 Task: open an excel sheet and write heading  Budget MasterAdd Categories in a column and its values below  'Housing, Transportation, Groceries, Utilities, Entertainment, Dining Out, Health, Miscellaneous, Savings & Total. 'Add Budgeted amountin next column and its values below  $1,500, $300, $400, $150, $200, $250, $100, $150, $500 & $3,550. Add Actual amount in next column and its values below  $1,400, $280, $420, $160, $180, $270, $90, $140, $550 & $3,550. Add Difference in next column and its values below  -$100, -$20, +$20, +$10, -$20, +$20, -$10, -$10, +$50 & $0. J6Save page Drive Sales review 
Action: Mouse moved to (131, 120)
Screenshot: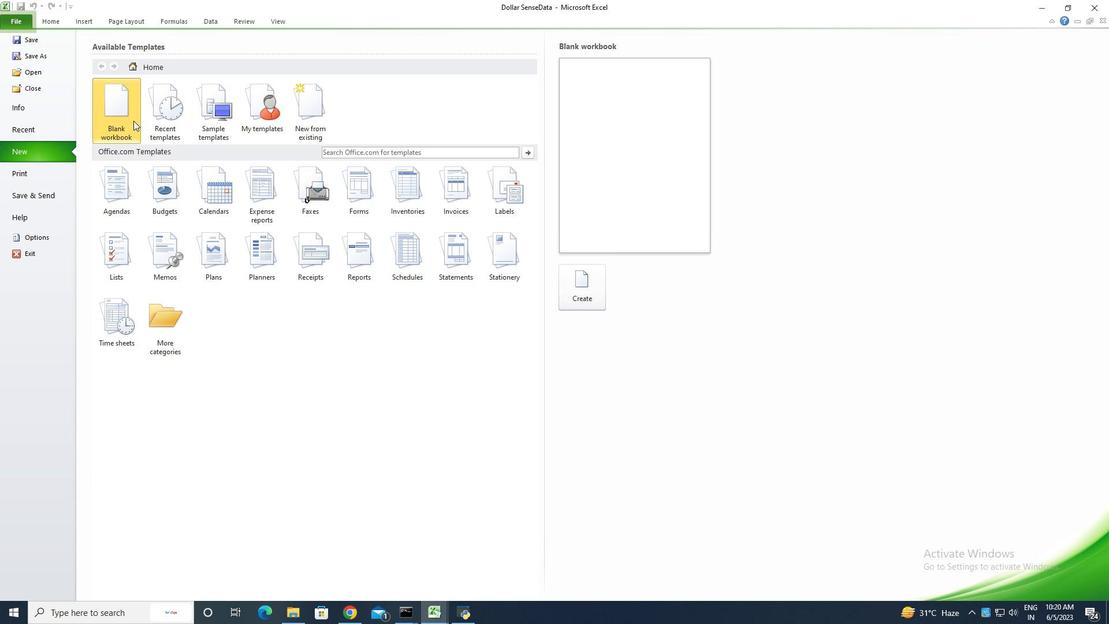 
Action: Mouse pressed left at (131, 120)
Screenshot: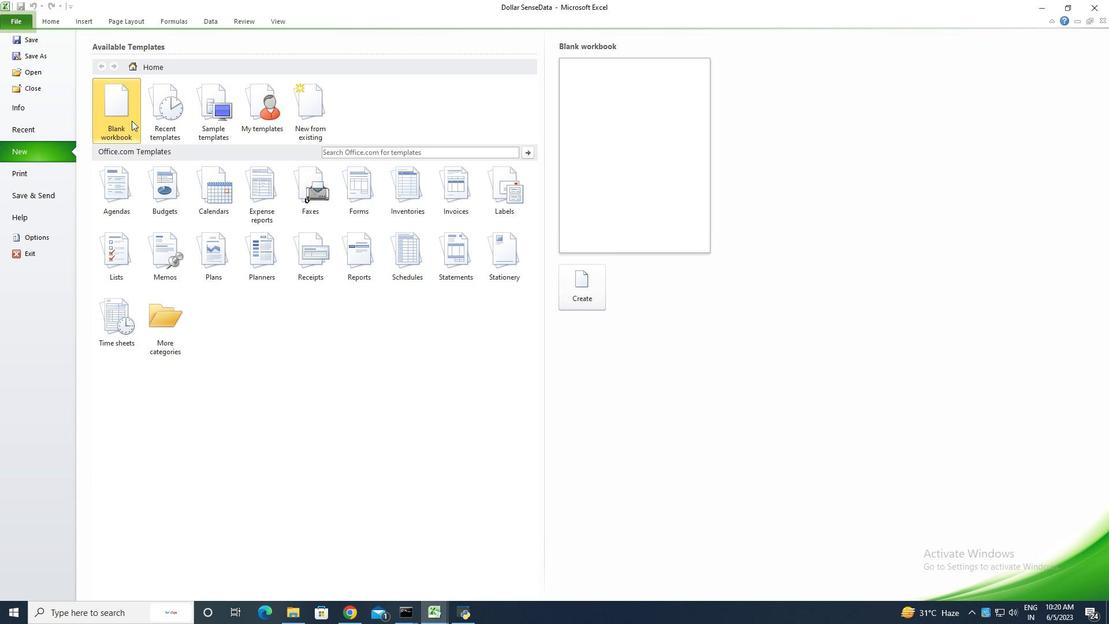 
Action: Mouse moved to (594, 299)
Screenshot: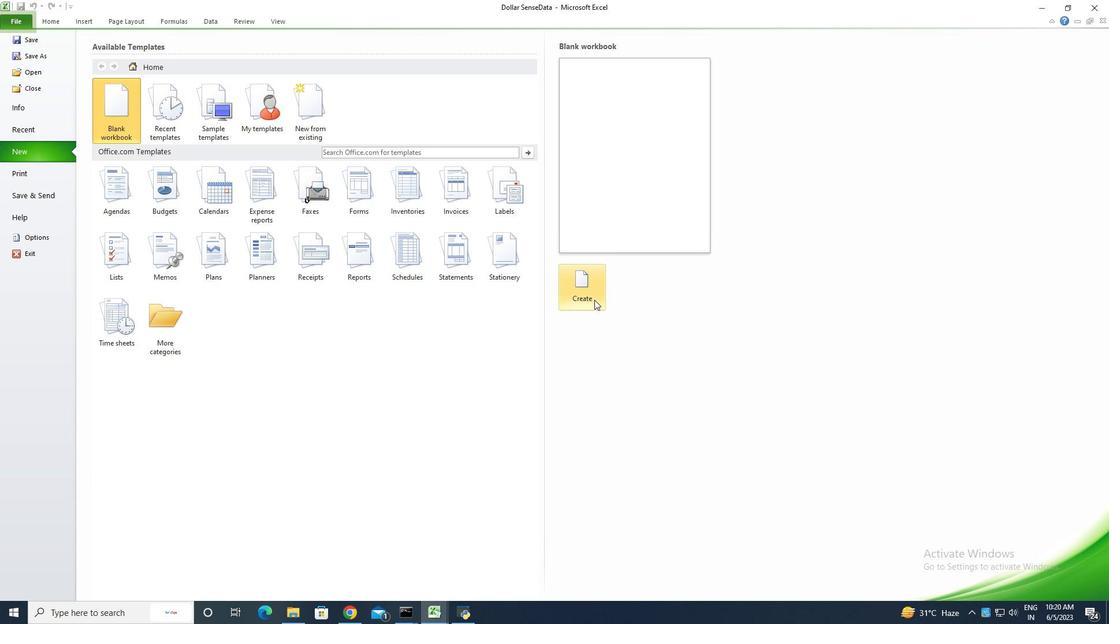 
Action: Mouse pressed left at (594, 299)
Screenshot: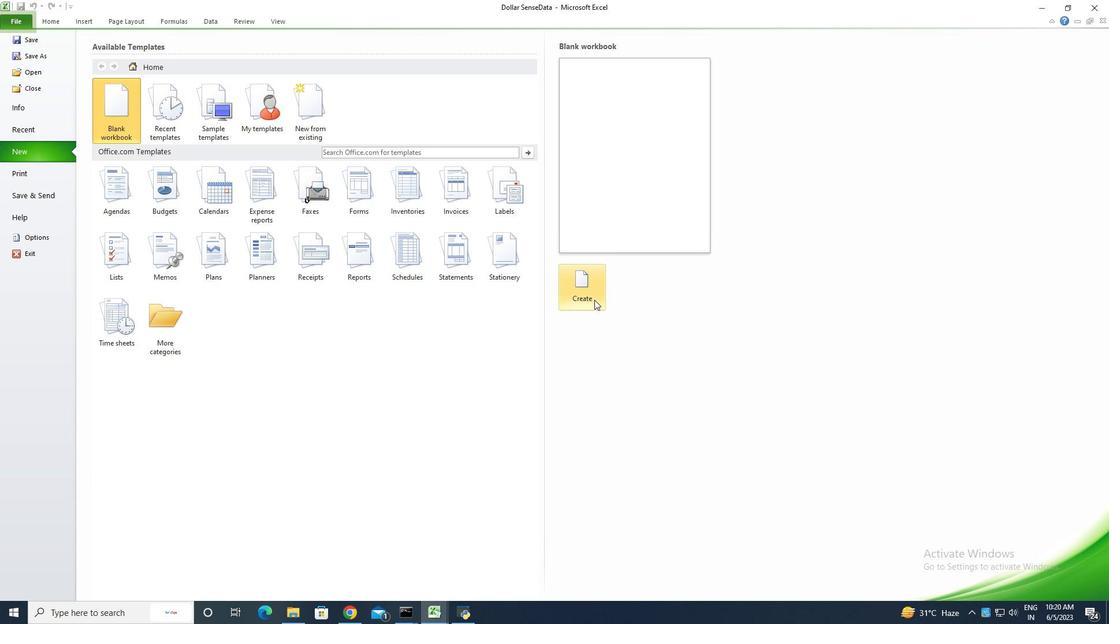 
Action: Key pressed <Key.shift>BU<Key.backspace><Key.shift>udget<Key.space><Key.shift><Key.shift><Key.shift><Key.shift><Key.shift><Key.shift><Key.shift><Key.shift><Key.shift><Key.shift><Key.shift>Master<Key.enter><Key.shift>Catergories<Key.enter><Key.shift><Key.shift><Key.shift><Key.shift><Key.shift><Key.shift><Key.shift><Key.shift><Key.shift><Key.shift><Key.shift><Key.shift><Key.shift>Housing<Key.enter><Key.shift><Key.shift><Key.shift><Key.shift>Transpot<Key.backspace>rtation<Key.enter><Key.shift>Groceries<Key.enter><Key.shift><Key.shift><Key.shift><Key.shift><Key.shift><Key.shift><Key.shift><Key.shift><Key.shift><Key.shift><Key.shift>Utilities<Key.enter><Key.shift>Entertainmwen<Key.backspace><Key.backspace><Key.backspace>ent<Key.enter><Key.shift>Dining<Key.space><Key.shift>Out<Key.enter><Key.shift>Health<Key.enter><Key.shift><Key.shift><Key.shift><Key.shift>Misce<Key.enter><Key.up><Key.backspace><Key.shift>Miscellaneous<Key.enter><Key.shift>Savings<Key.enter><Key.shift><Key.shift><Key.shift><Key.shift><Key.shift><Key.shift><Key.shift>Total
Screenshot: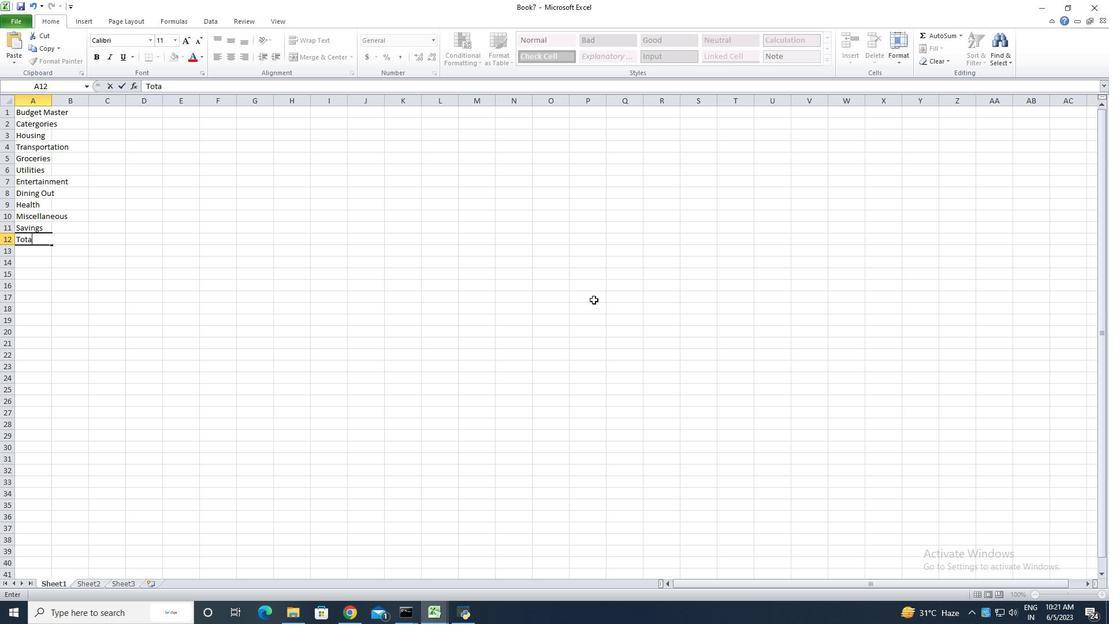 
Action: Mouse moved to (52, 106)
Screenshot: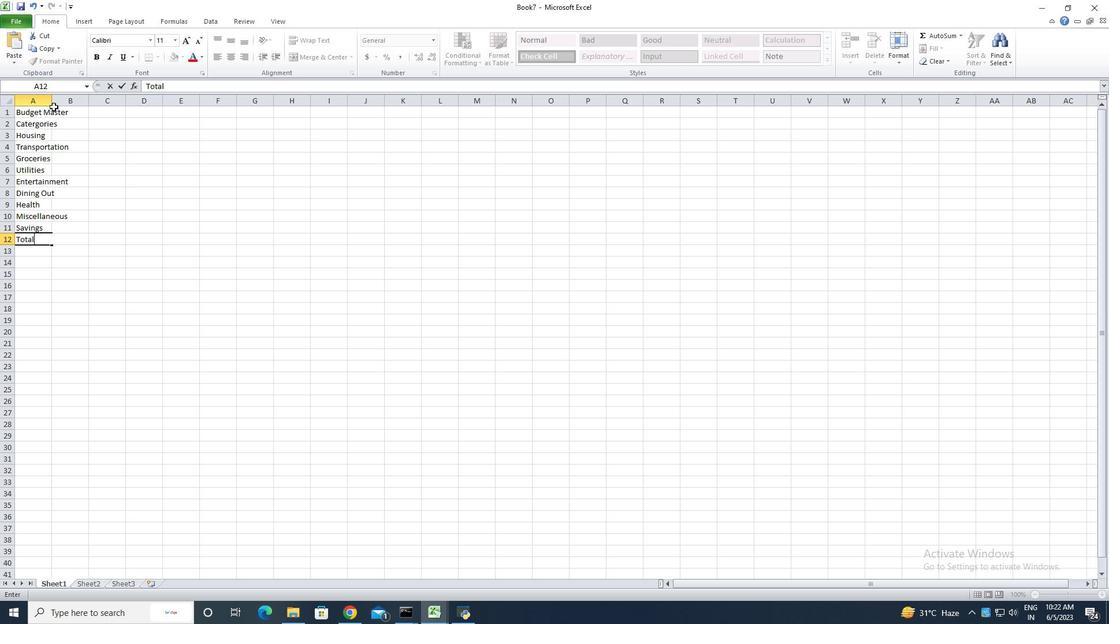 
Action: Key pressed <Key.enter>
Screenshot: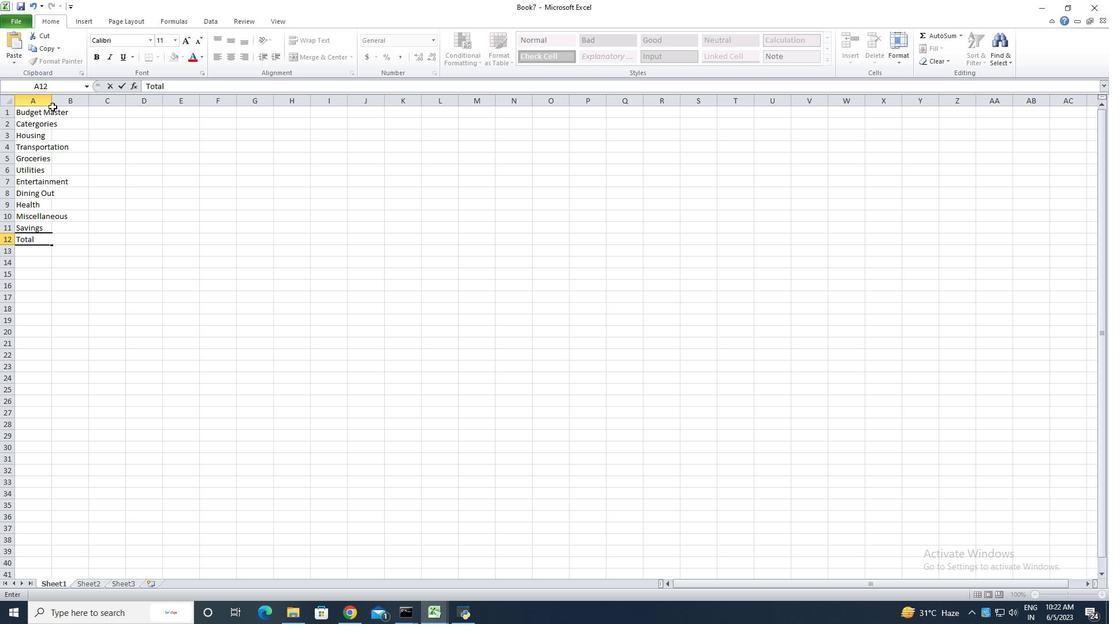 
Action: Mouse moved to (52, 101)
Screenshot: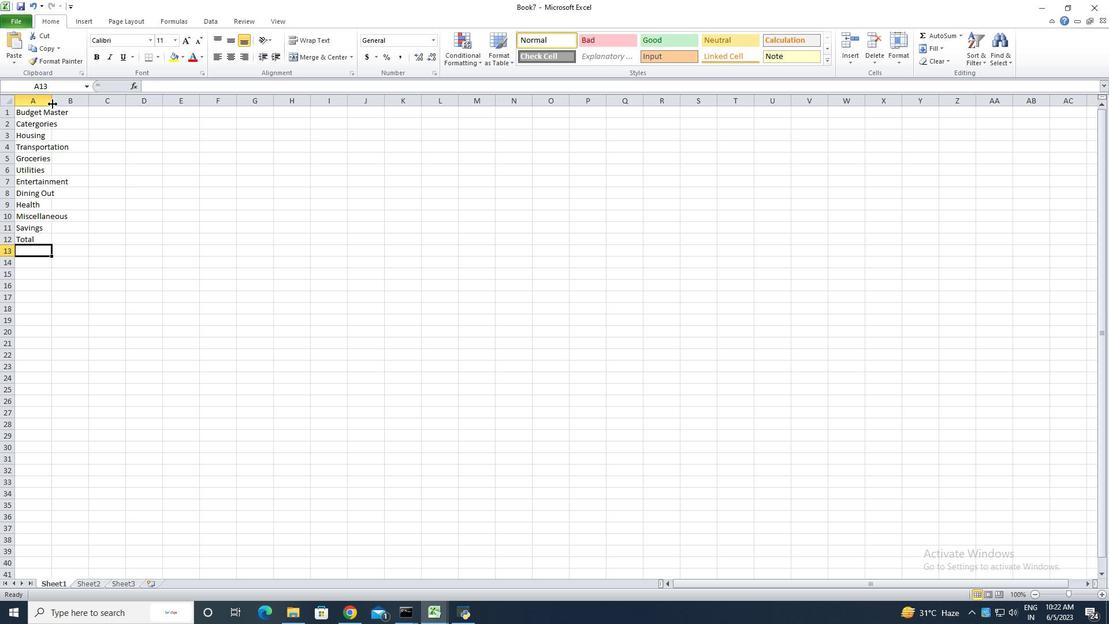 
Action: Mouse pressed left at (52, 101)
Screenshot: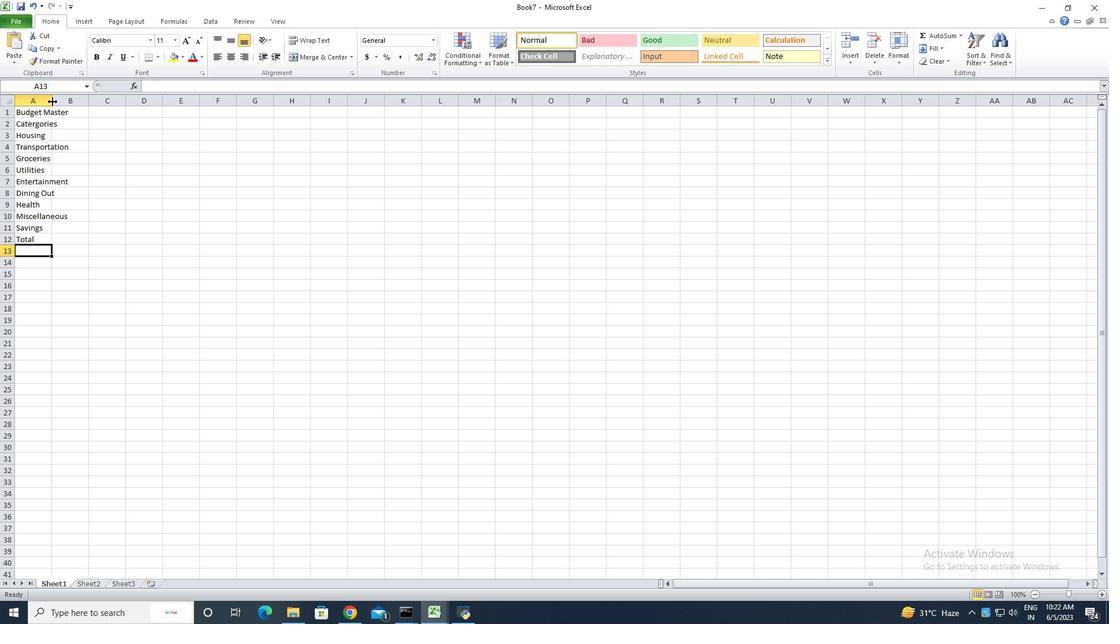 
Action: Mouse pressed left at (52, 101)
Screenshot: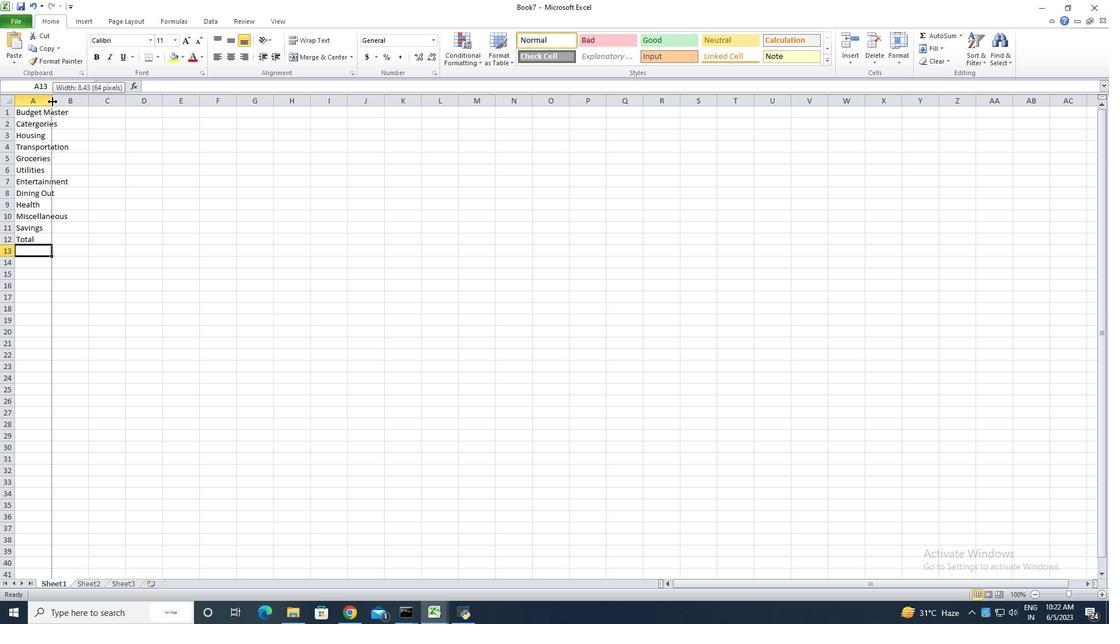 
Action: Mouse moved to (84, 125)
Screenshot: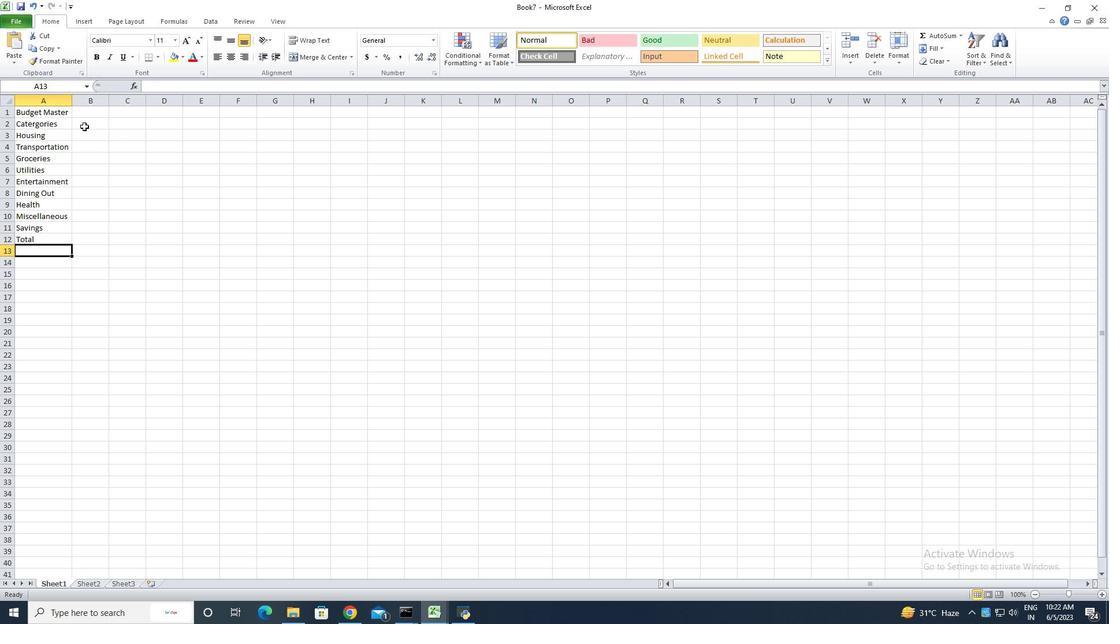 
Action: Mouse pressed left at (84, 125)
Screenshot: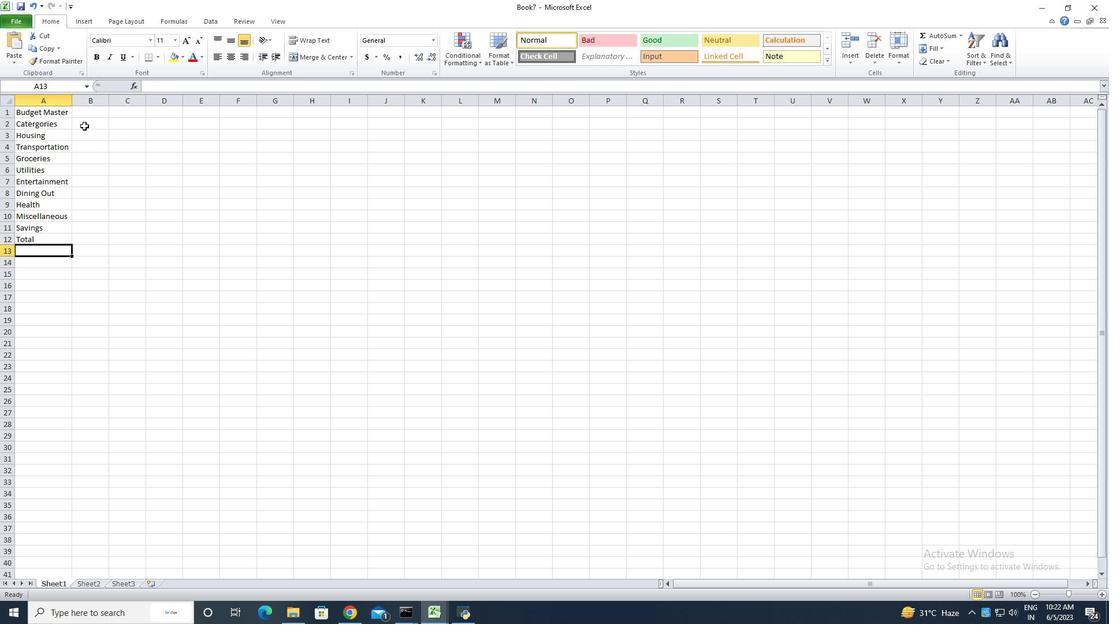 
Action: Key pressed <Key.shift><Key.shift><Key.shift>Budgeted<Key.space><Key.shift>Amount<Key.enter>1500<Key.enter>300<Key.enter>400<Key.enter>150<Key.enter>200<Key.enter>250<Key.enter>100<Key.enter>150<Key.enter>500<Key.enter>3550<Key.enter>
Screenshot: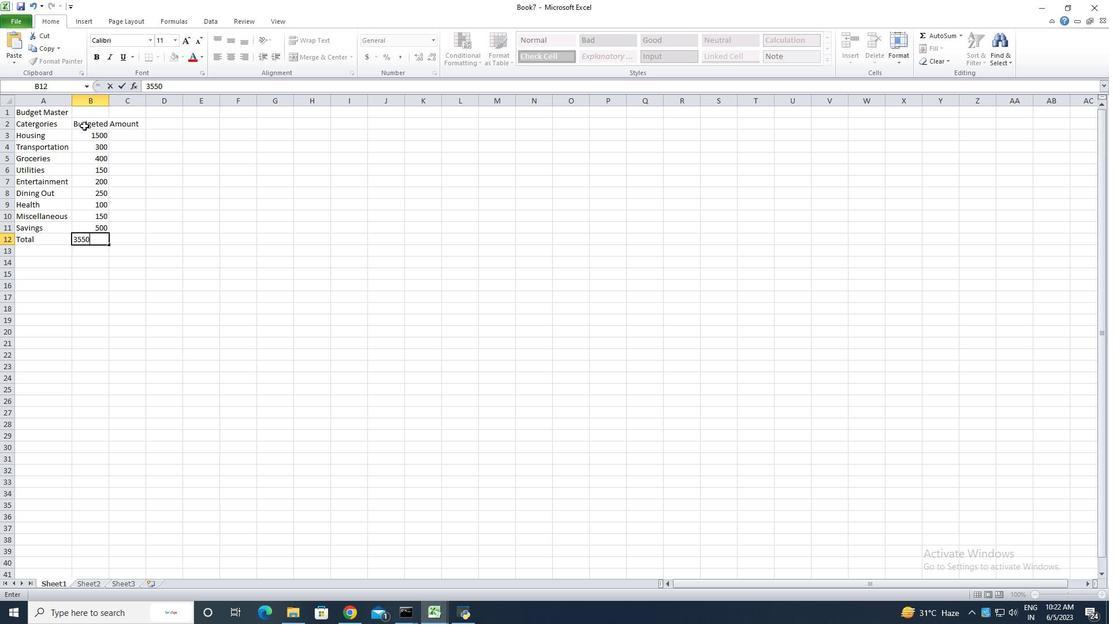 
Action: Mouse moved to (109, 100)
Screenshot: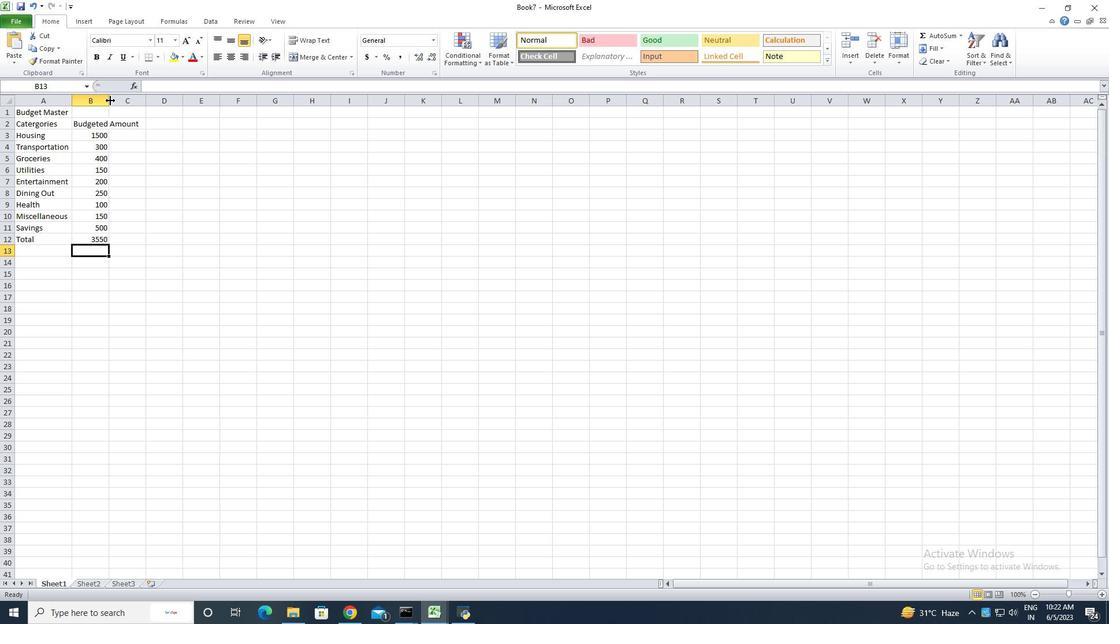 
Action: Mouse pressed left at (109, 100)
Screenshot: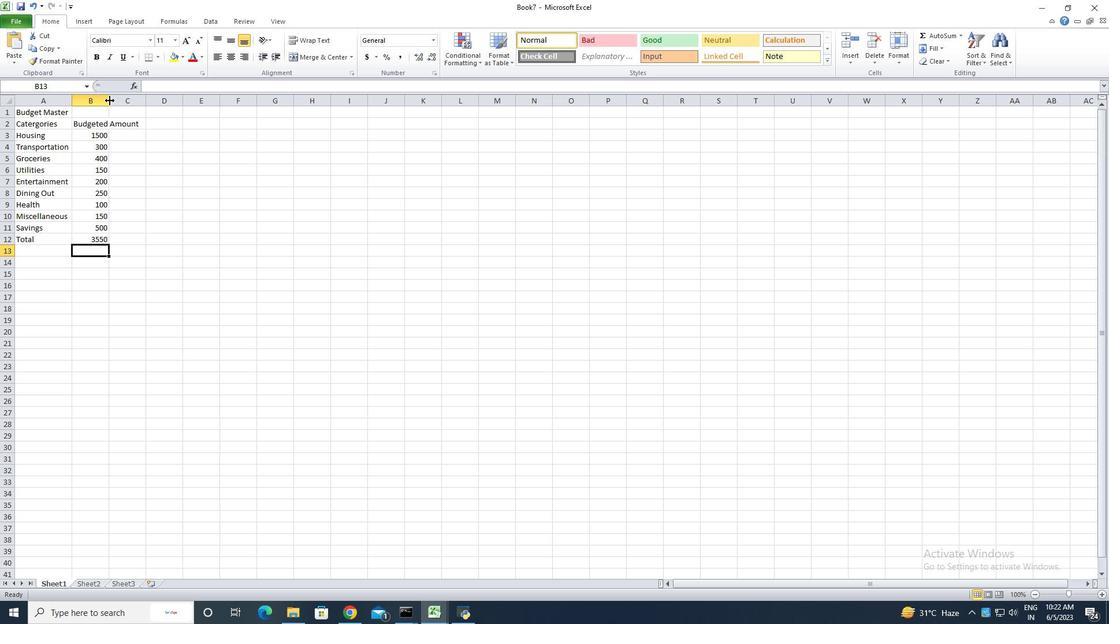
Action: Mouse pressed left at (109, 100)
Screenshot: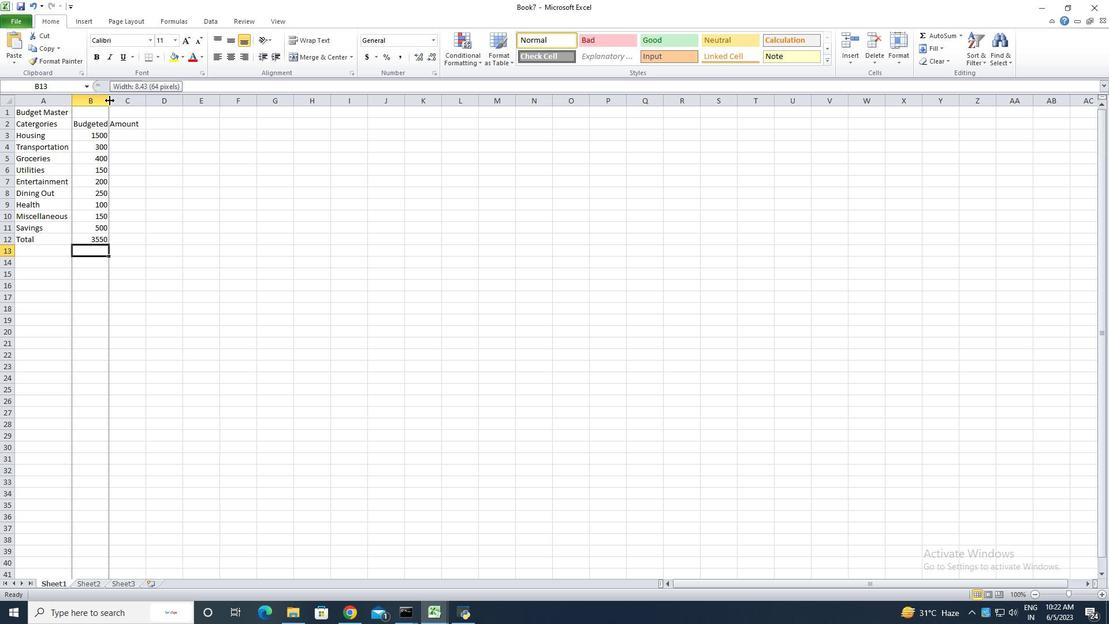
Action: Mouse moved to (119, 134)
Screenshot: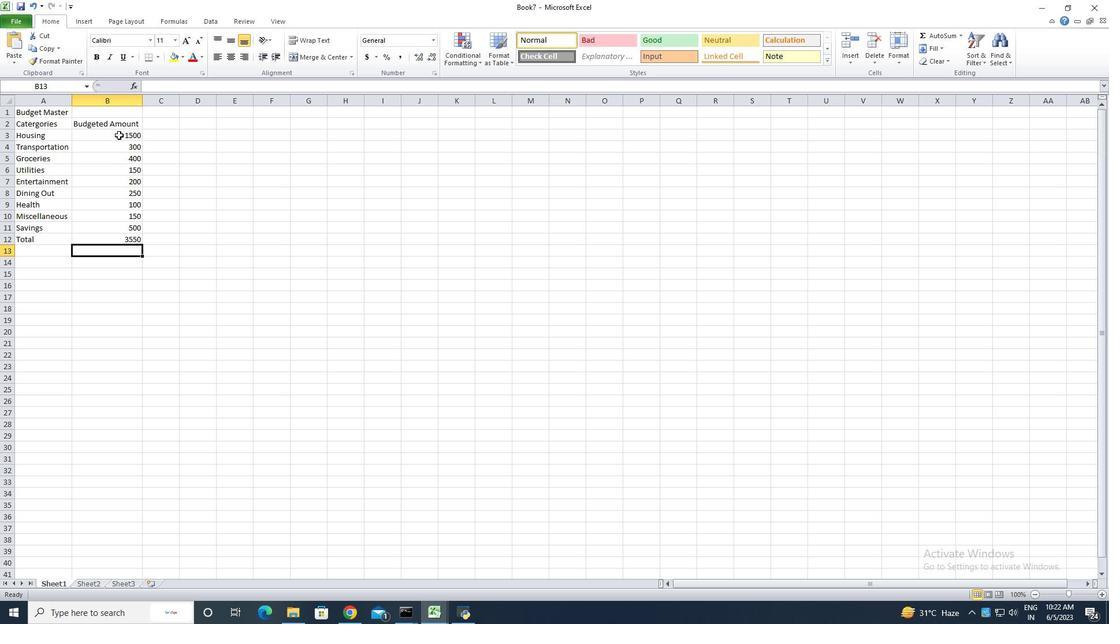 
Action: Mouse pressed left at (119, 134)
Screenshot: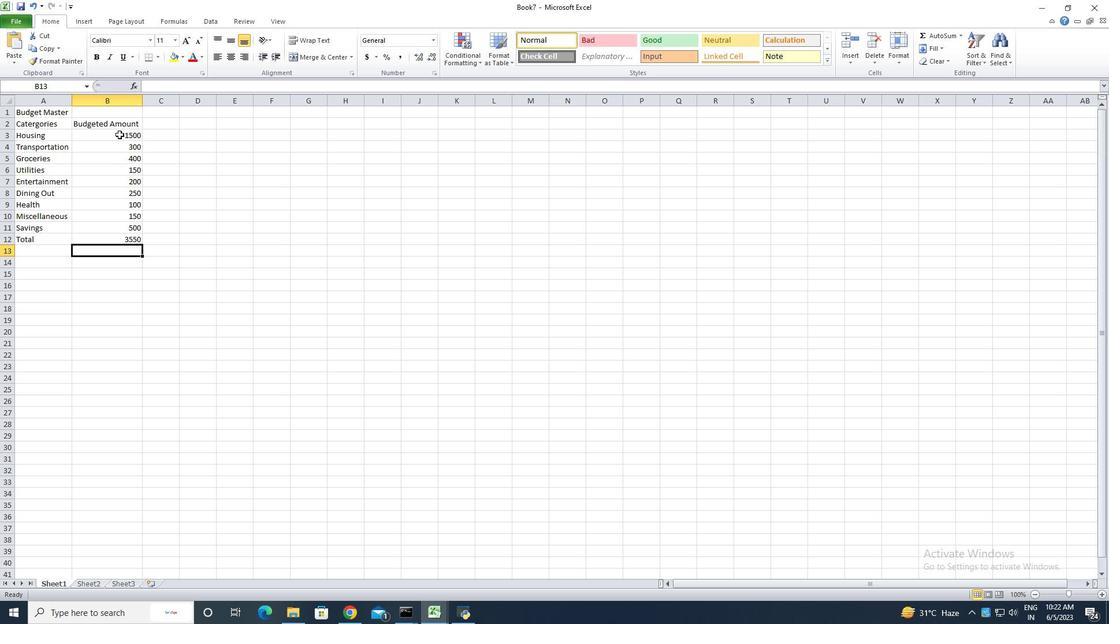 
Action: Mouse moved to (431, 41)
Screenshot: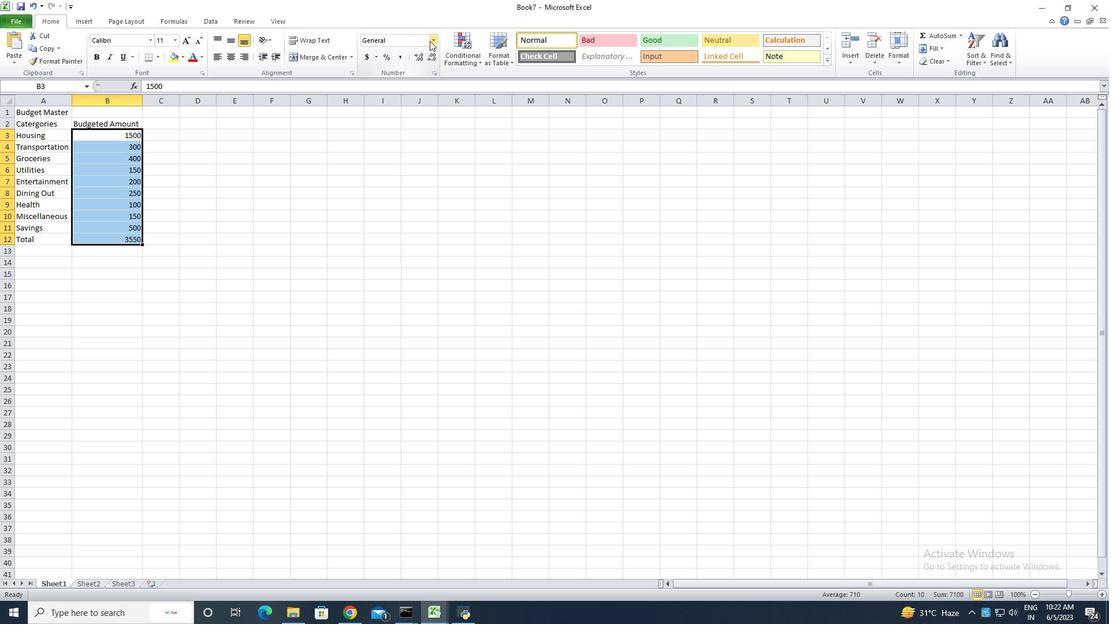 
Action: Mouse pressed left at (431, 41)
Screenshot: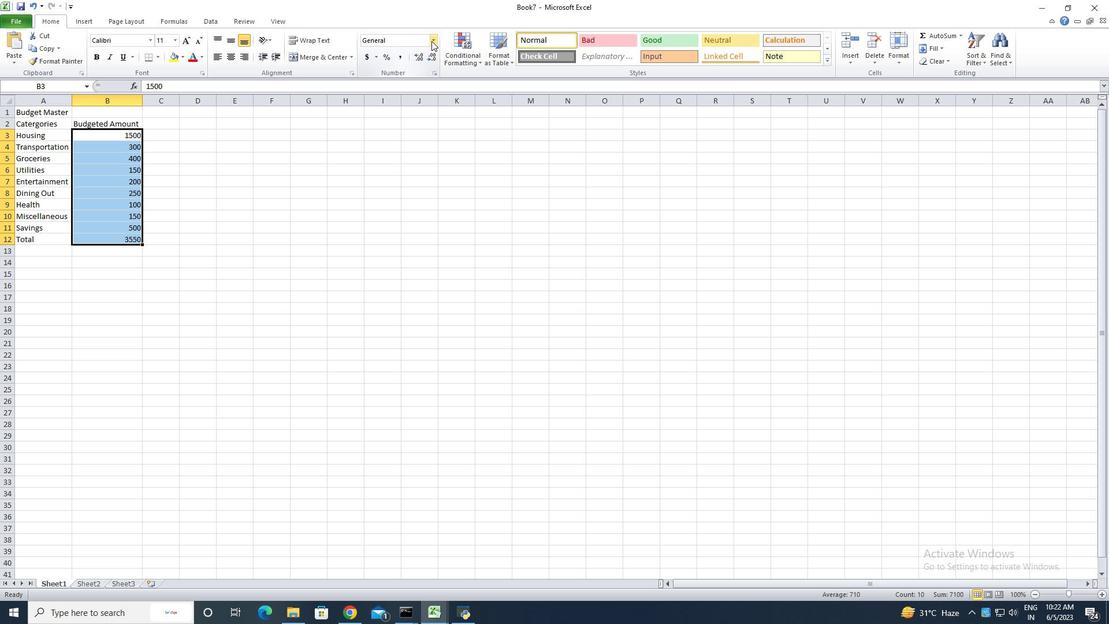
Action: Mouse moved to (395, 334)
Screenshot: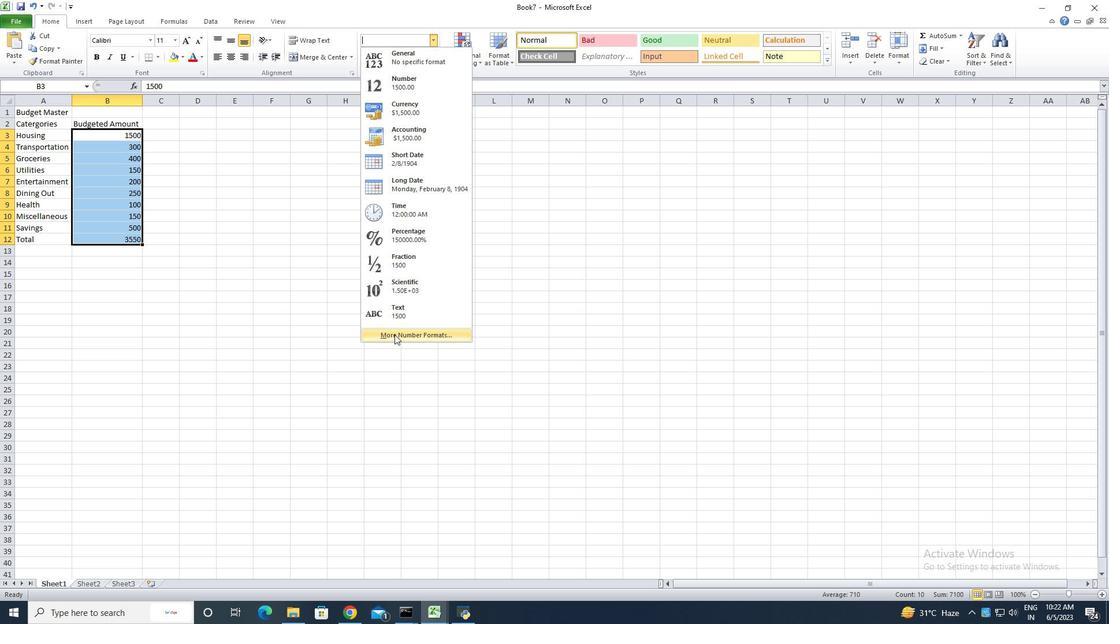 
Action: Mouse pressed left at (395, 334)
Screenshot: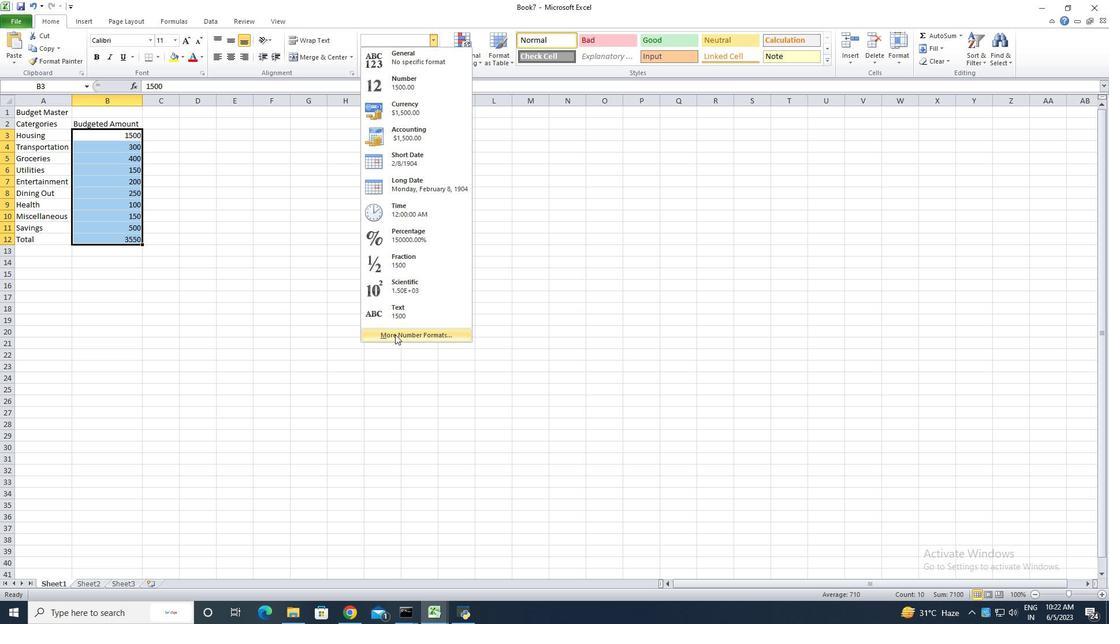 
Action: Mouse moved to (173, 215)
Screenshot: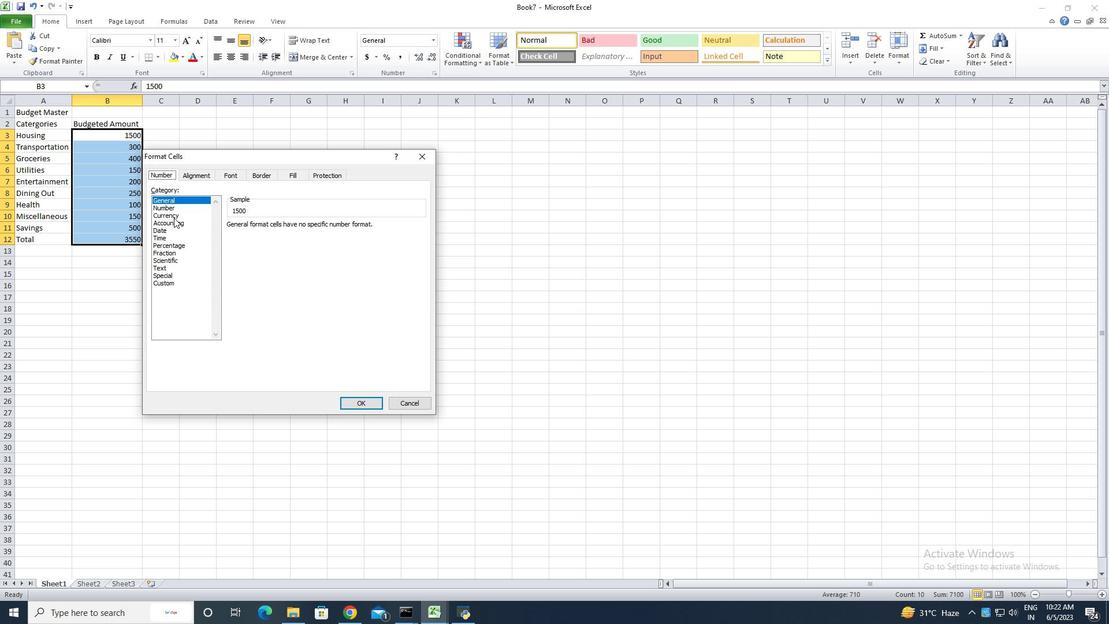 
Action: Mouse pressed left at (173, 215)
Screenshot: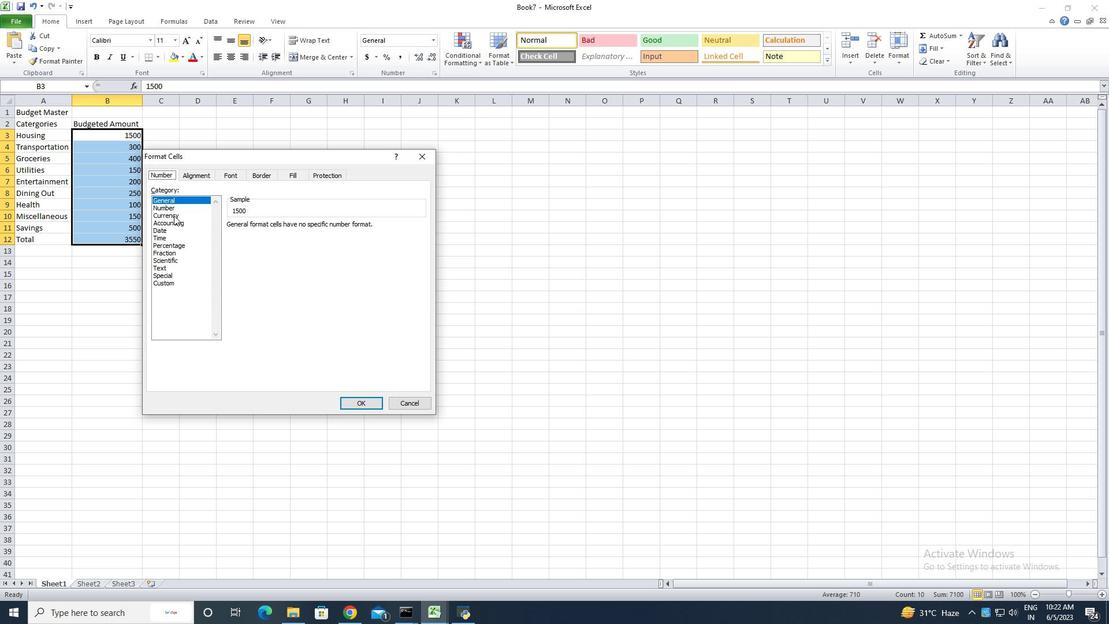 
Action: Mouse moved to (302, 228)
Screenshot: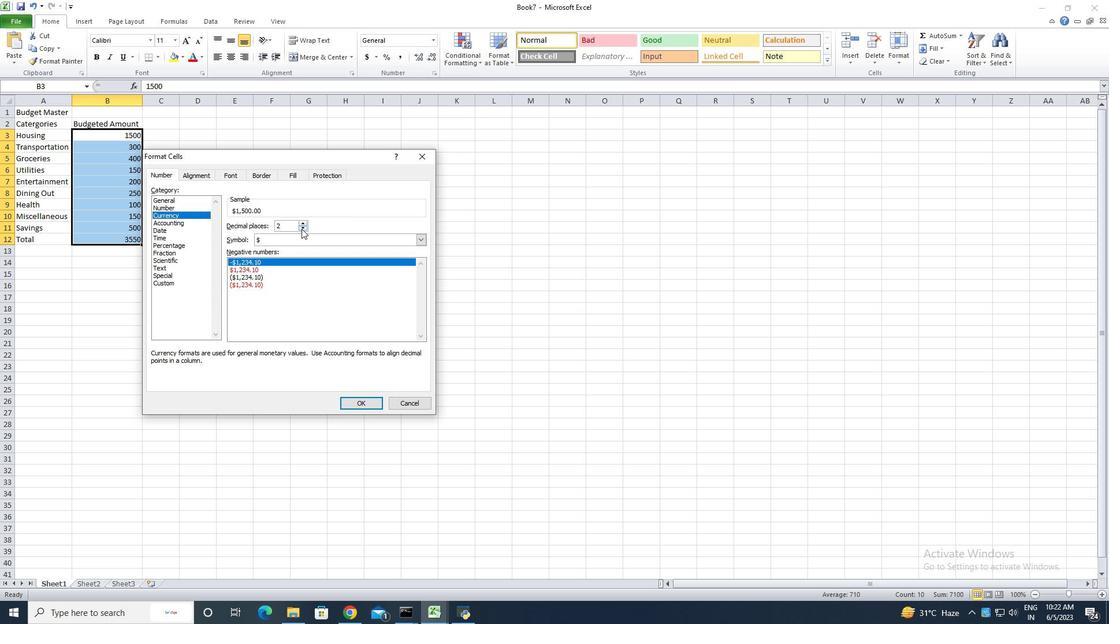 
Action: Mouse pressed left at (302, 228)
Screenshot: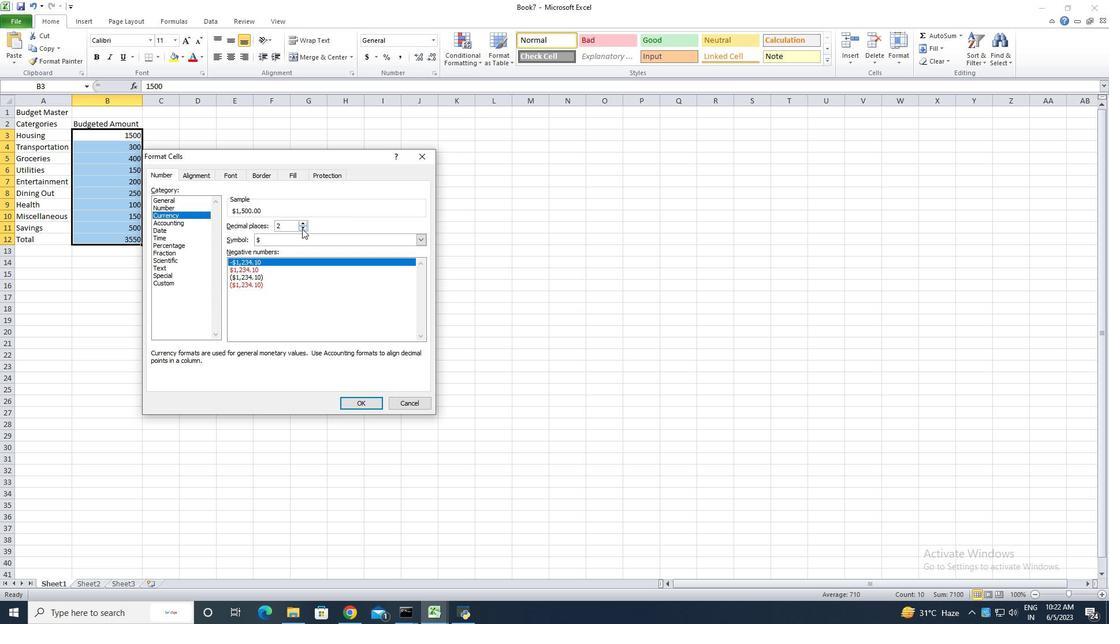 
Action: Mouse pressed left at (302, 228)
Screenshot: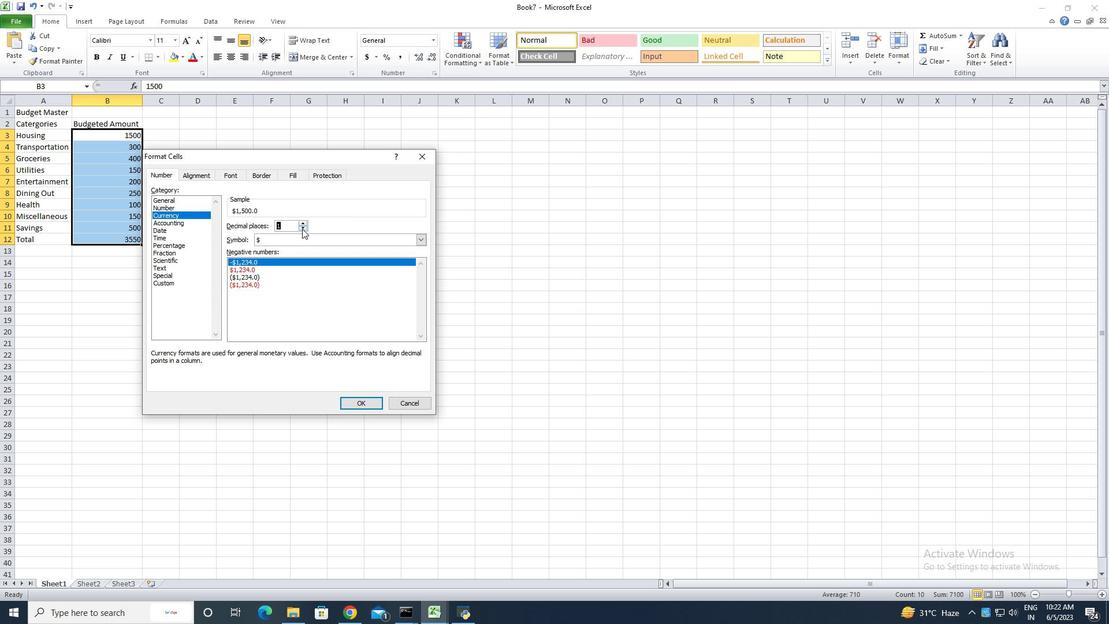 
Action: Mouse moved to (349, 403)
Screenshot: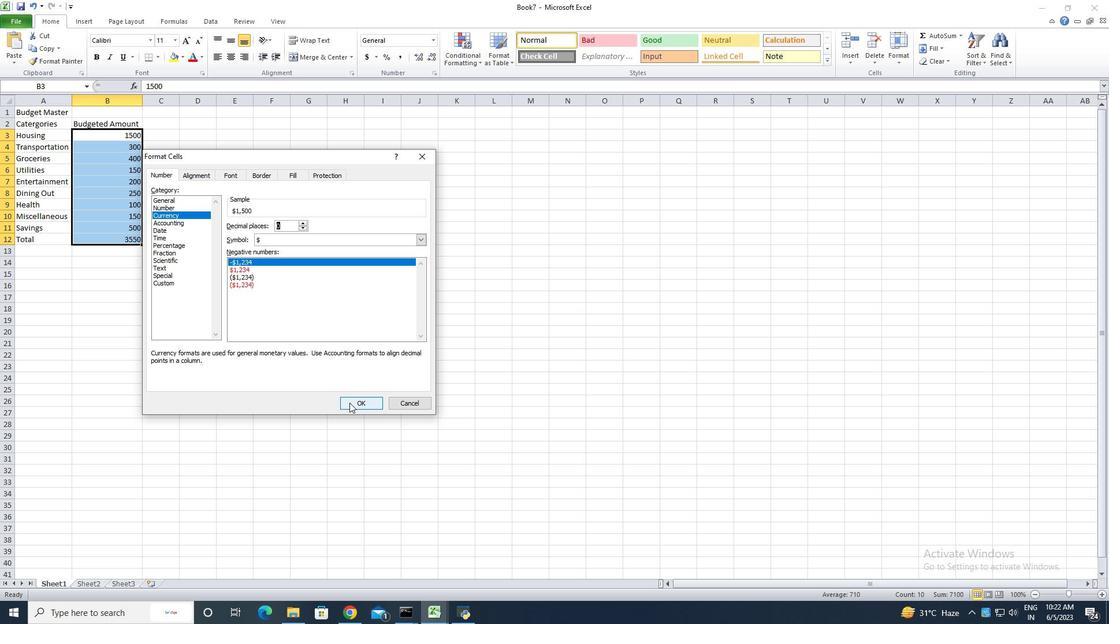 
Action: Mouse pressed left at (349, 403)
Screenshot: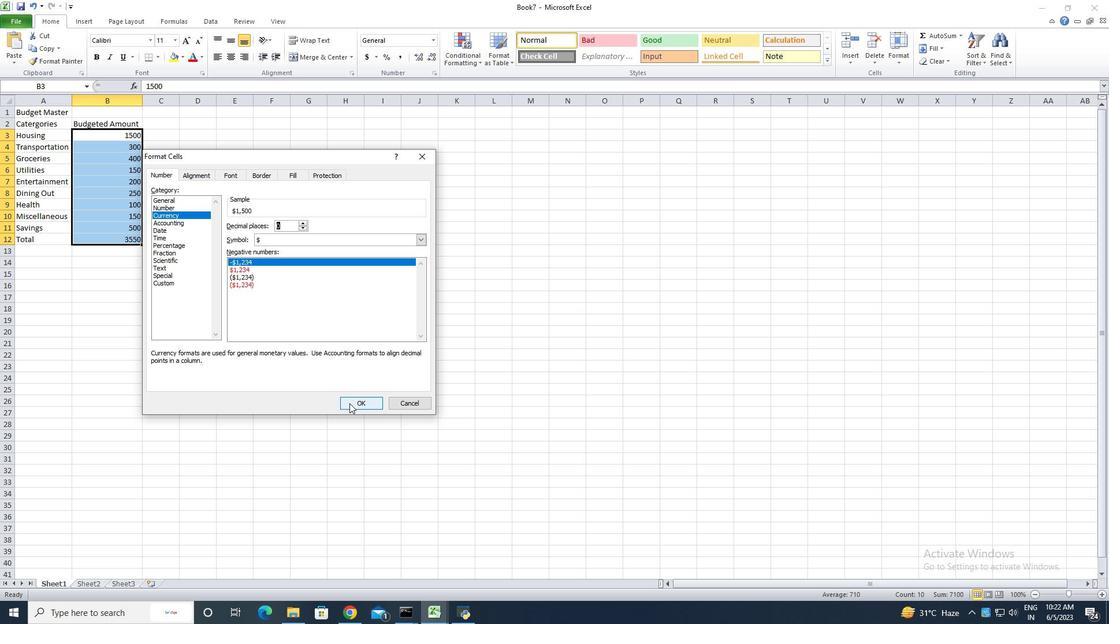
Action: Mouse moved to (157, 123)
Screenshot: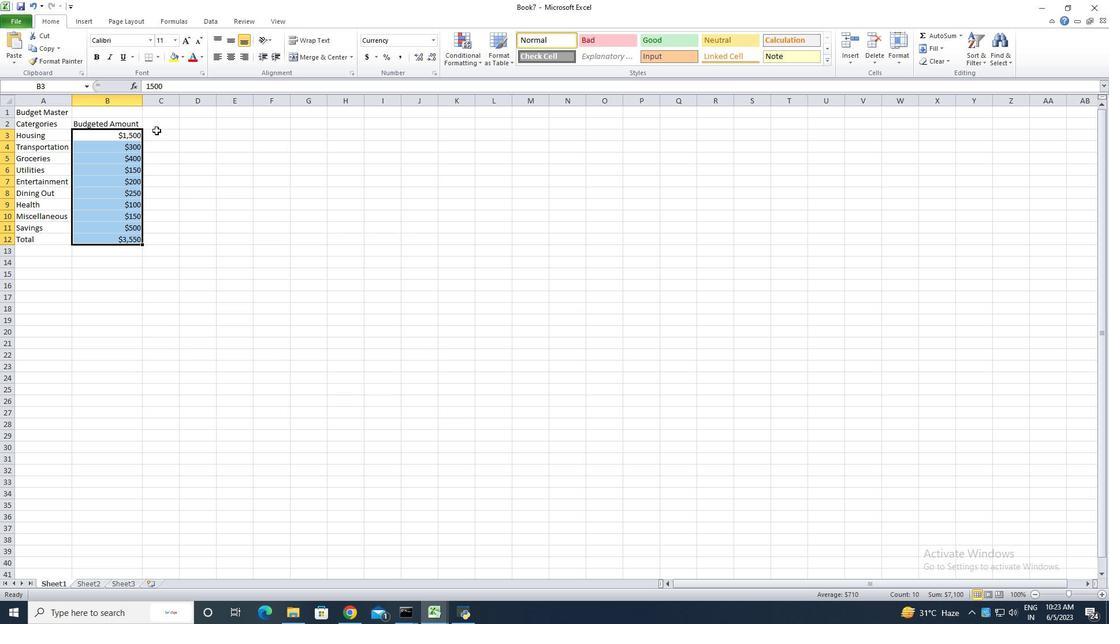 
Action: Mouse pressed left at (157, 123)
Screenshot: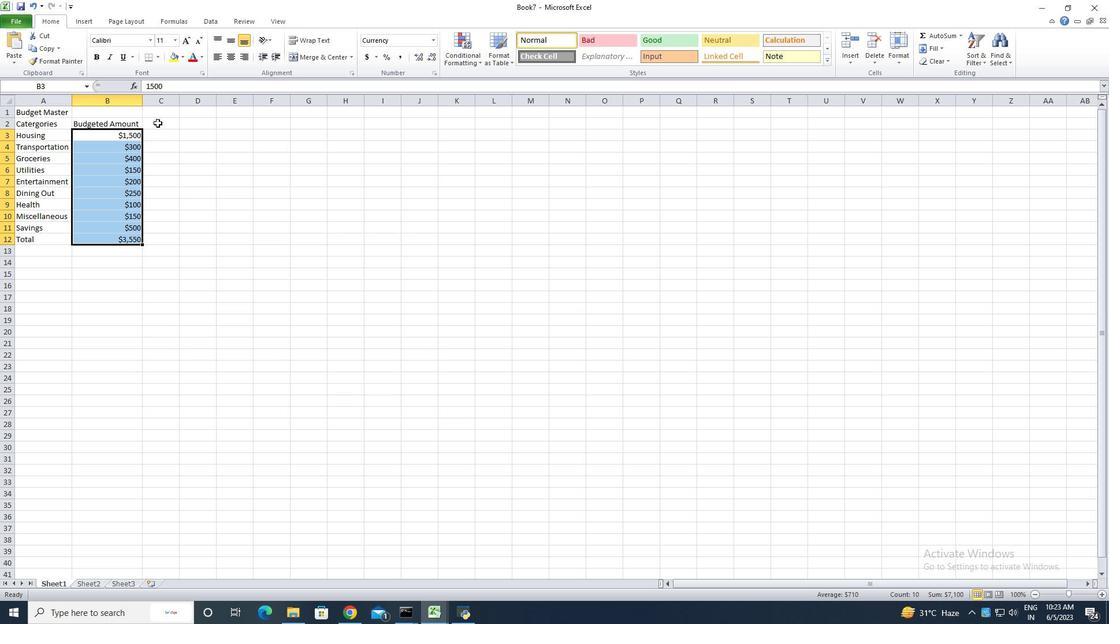 
Action: Key pressed <Key.shift><Key.shift><Key.shift><Key.shift><Key.shift><Key.shift><Key.shift><Key.shift>Actual<Key.space><Key.shift>Amount<Key.enter>1400<Key.enter>280<Key.enter>420<Key.enter>1+0<Key.backspace><Key.backspace>60<Key.enter>180<Key.enter>270<Key.enter>90<Key.enter>25<Key.backspace><Key.backspace>140<Key.enter>550<Key.enter>3550
Screenshot: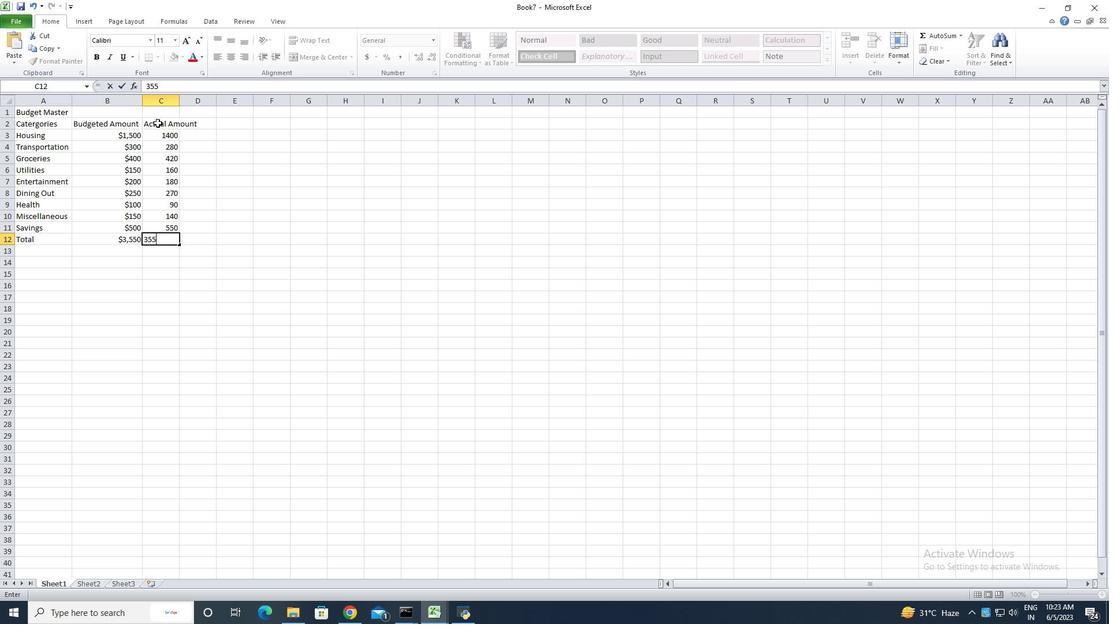 
Action: Mouse moved to (165, 135)
Screenshot: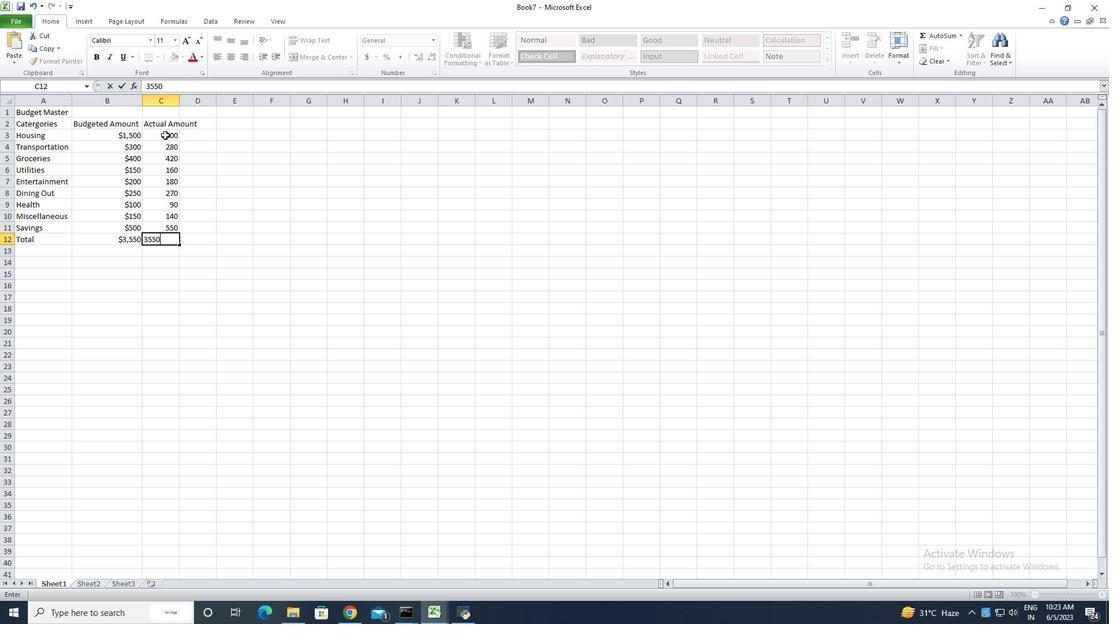 
Action: Mouse pressed left at (165, 135)
Screenshot: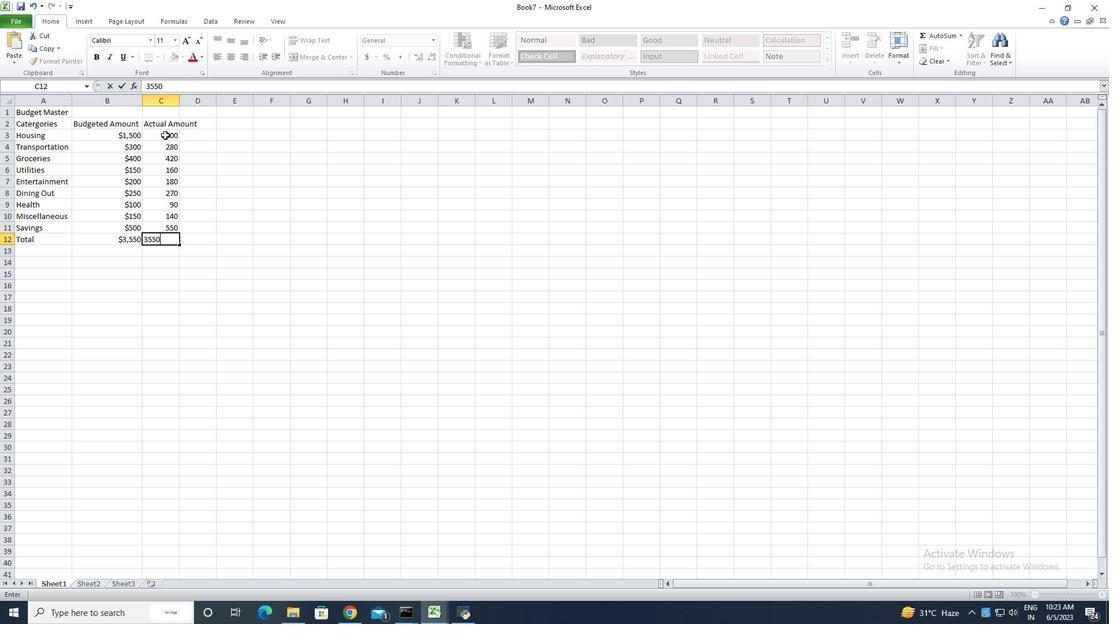 
Action: Mouse moved to (432, 41)
Screenshot: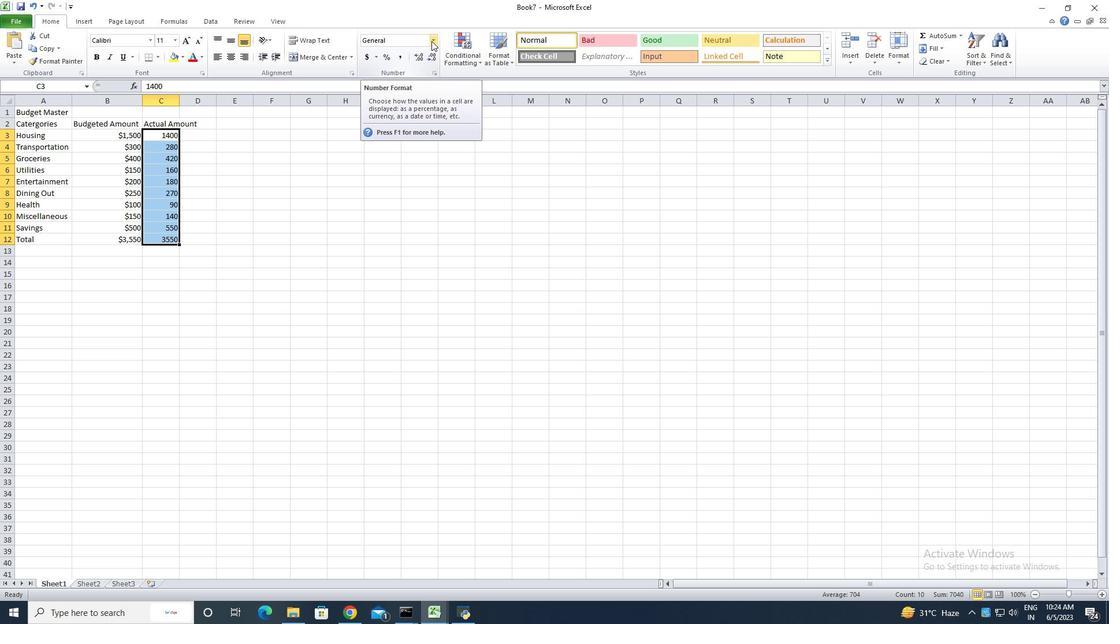 
Action: Mouse pressed left at (432, 41)
Screenshot: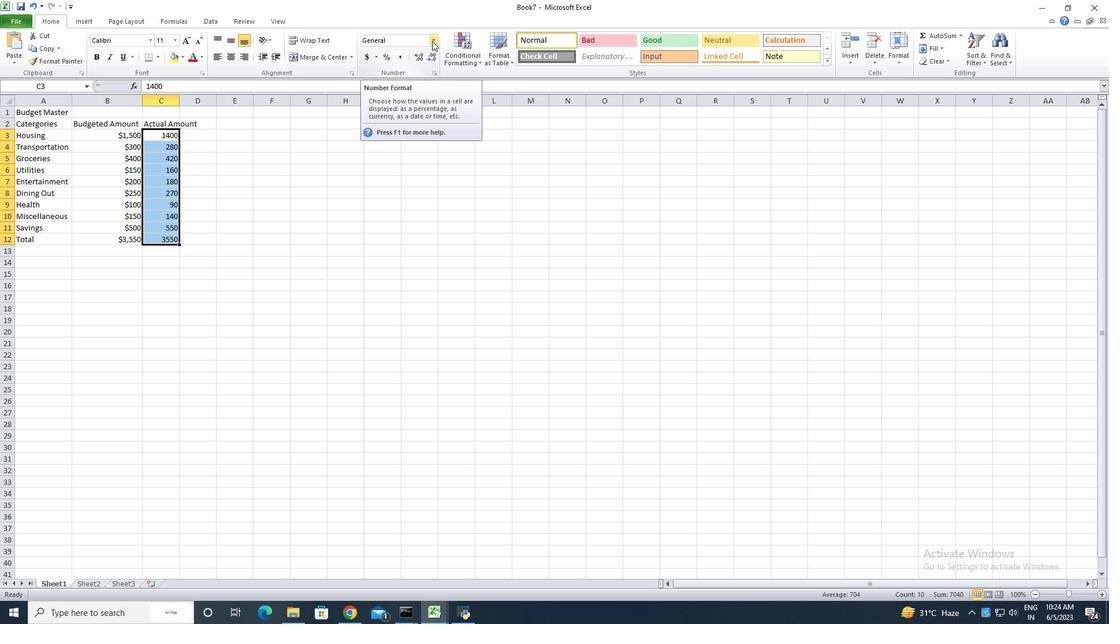 
Action: Mouse moved to (399, 332)
Screenshot: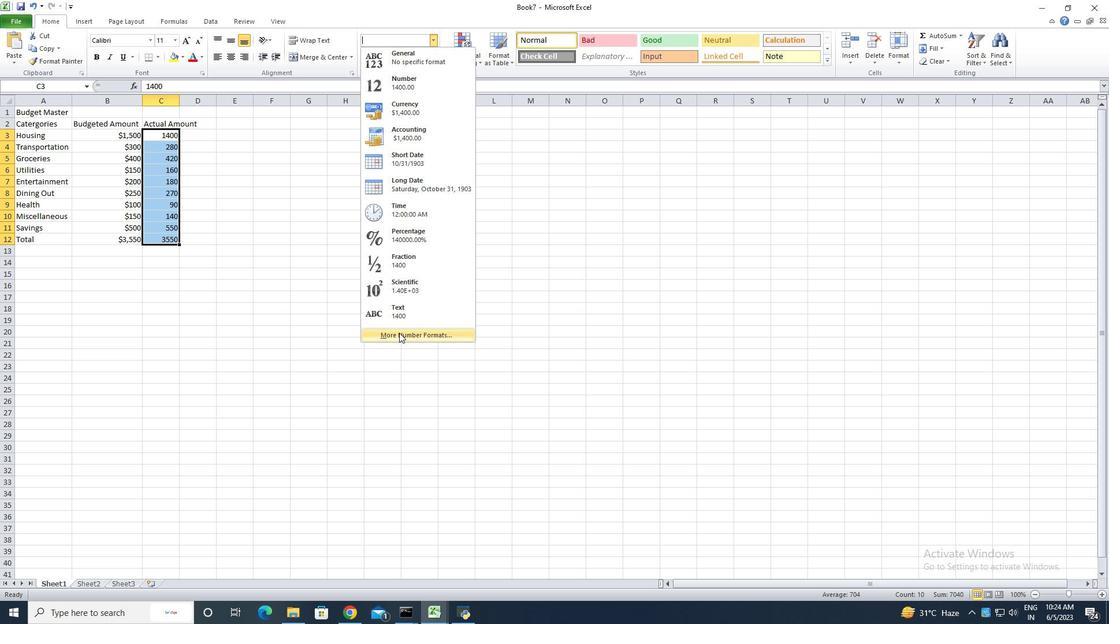 
Action: Mouse pressed left at (399, 332)
Screenshot: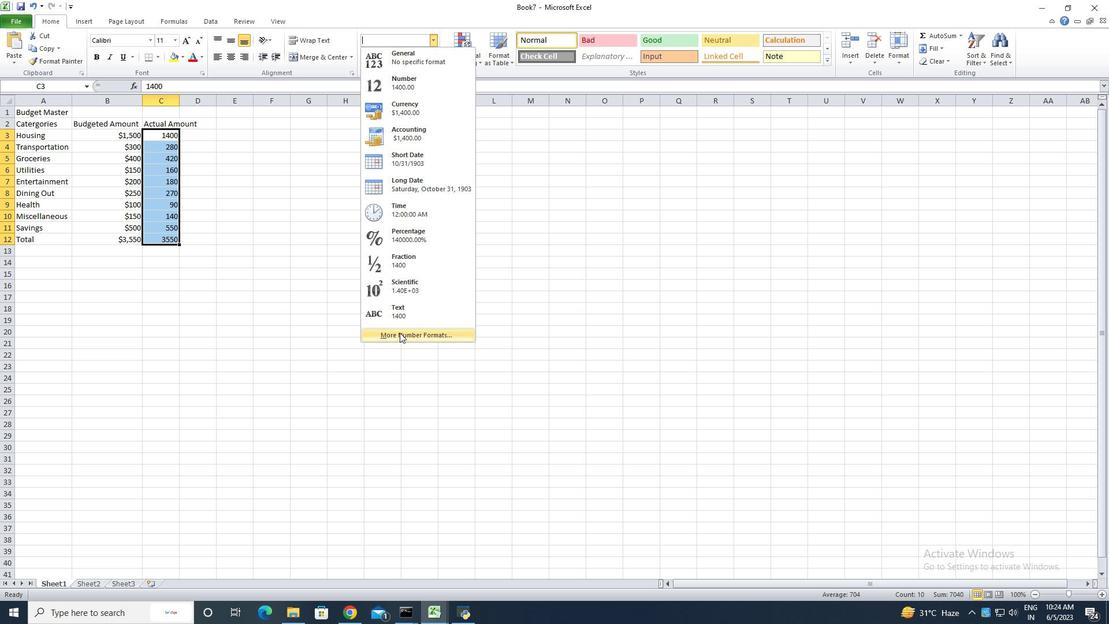 
Action: Mouse moved to (184, 217)
Screenshot: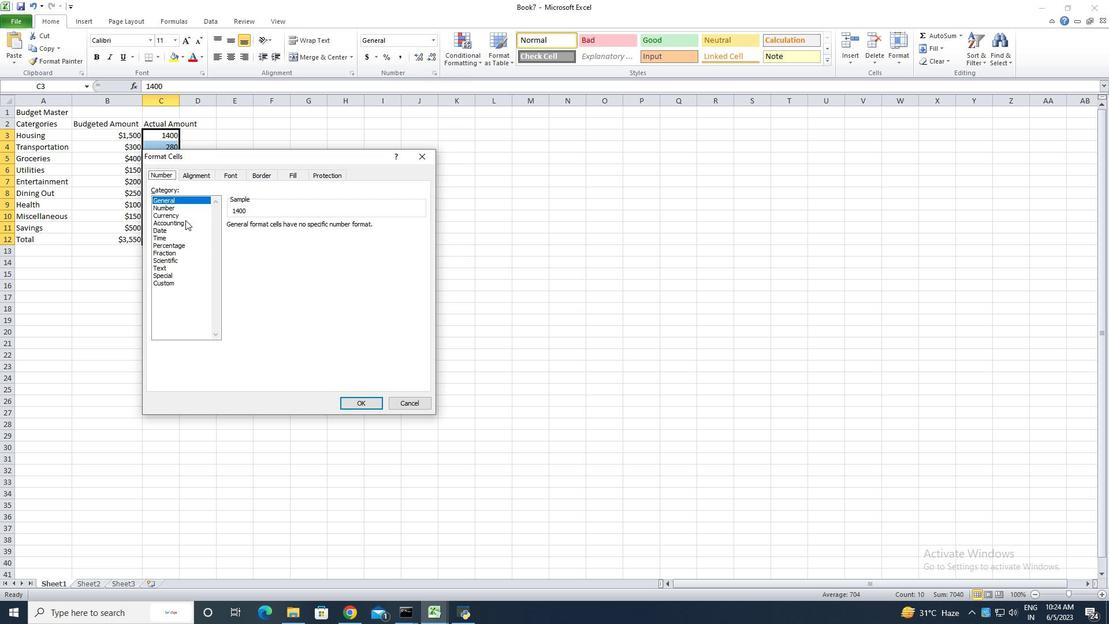 
Action: Mouse pressed left at (184, 217)
Screenshot: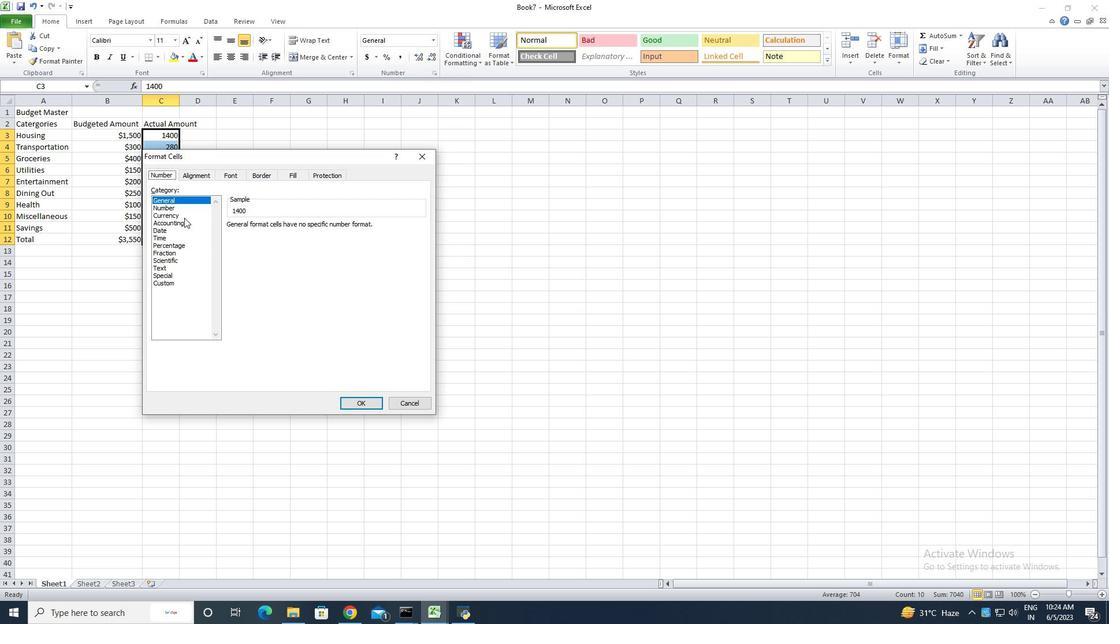 
Action: Mouse moved to (303, 229)
Screenshot: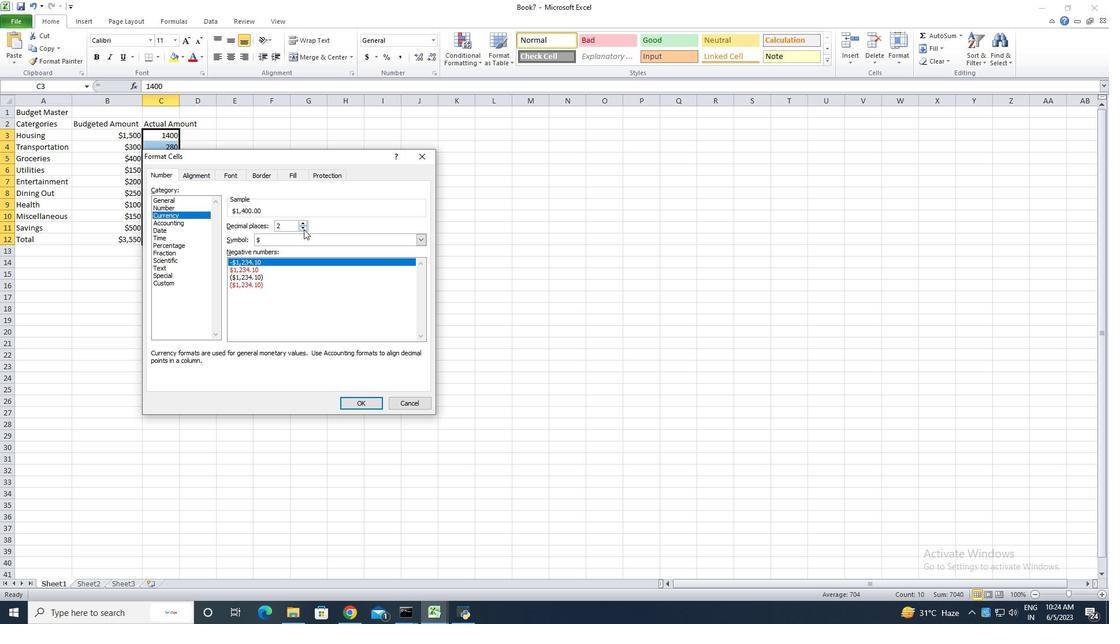 
Action: Mouse pressed left at (303, 229)
Screenshot: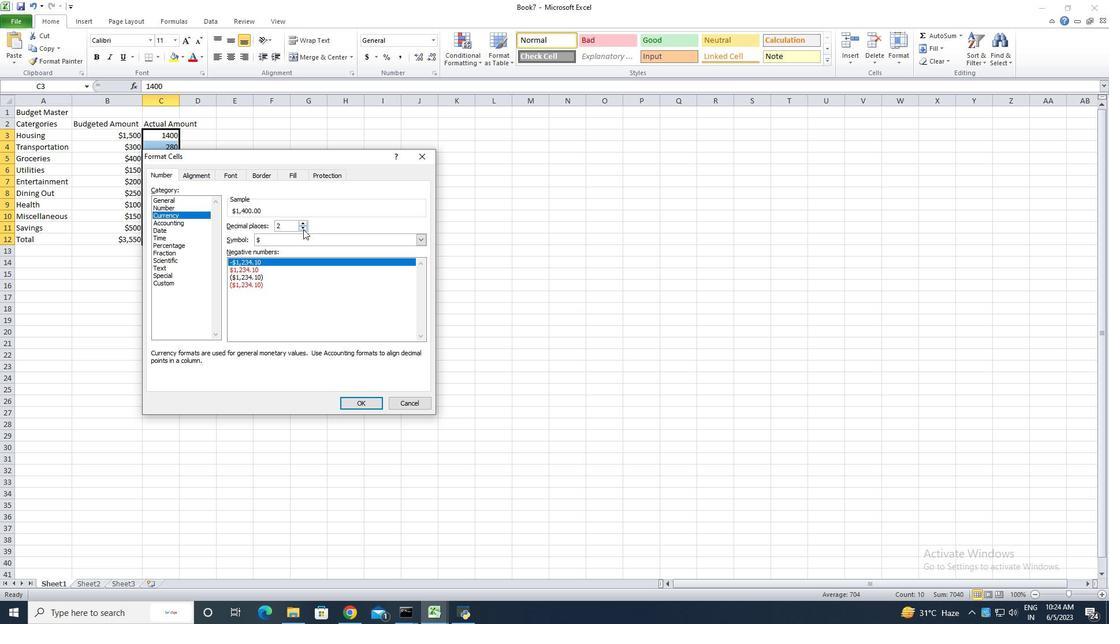 
Action: Mouse pressed left at (303, 229)
Screenshot: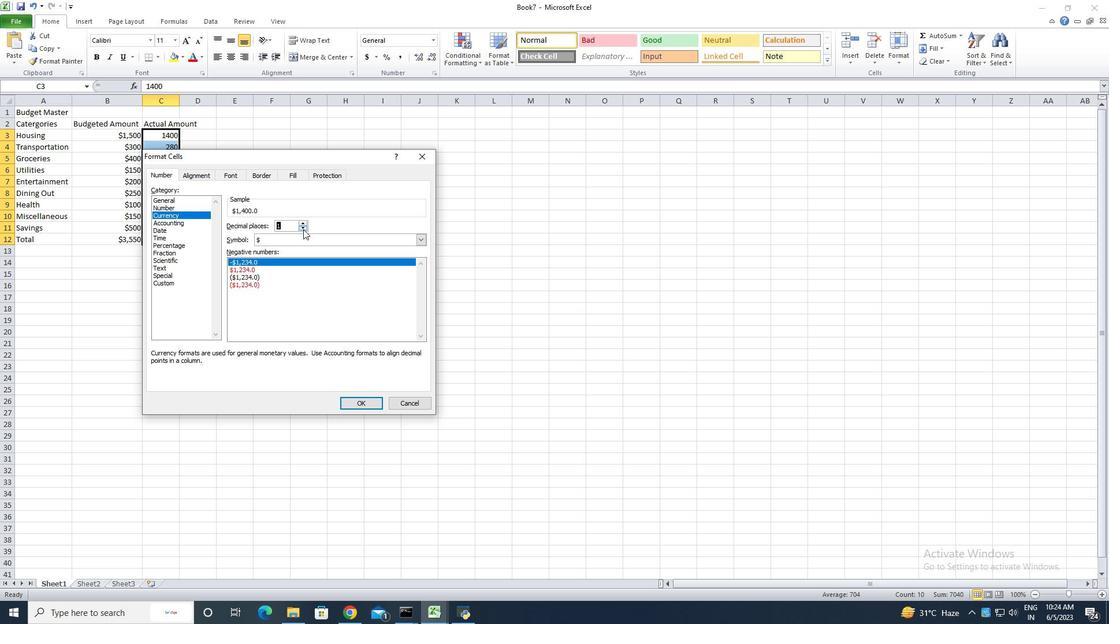 
Action: Mouse moved to (347, 399)
Screenshot: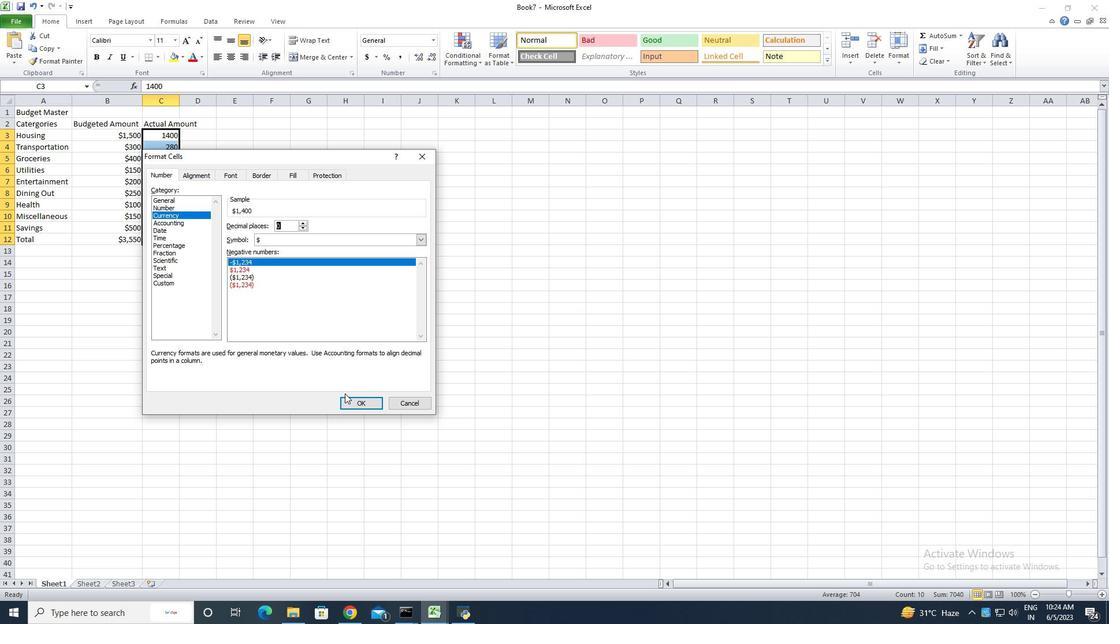 
Action: Mouse pressed left at (347, 399)
Screenshot: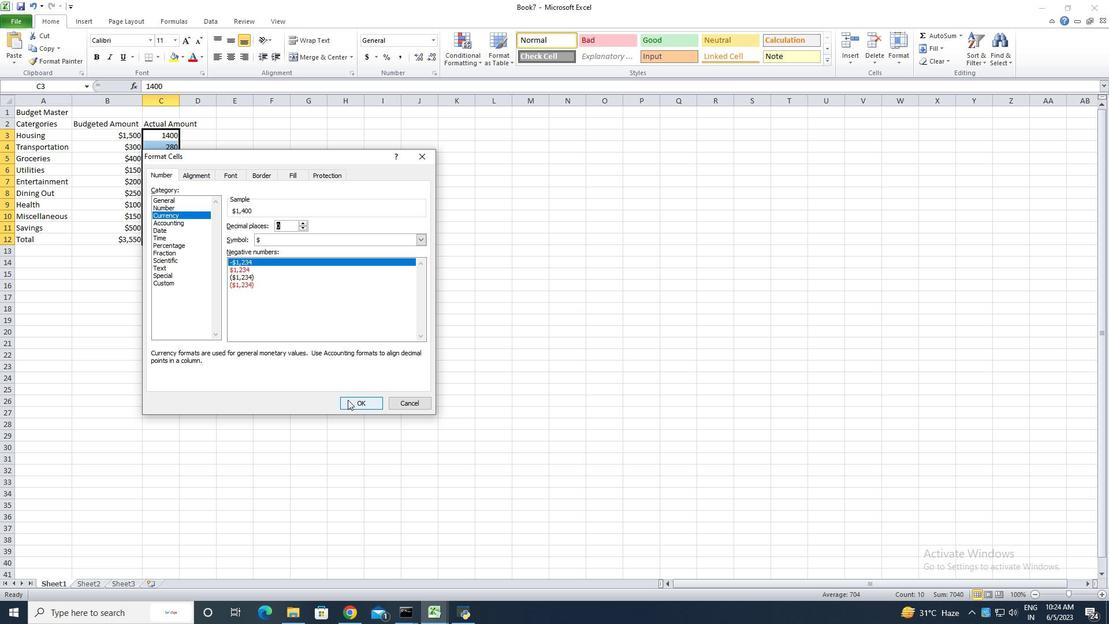 
Action: Mouse moved to (180, 105)
Screenshot: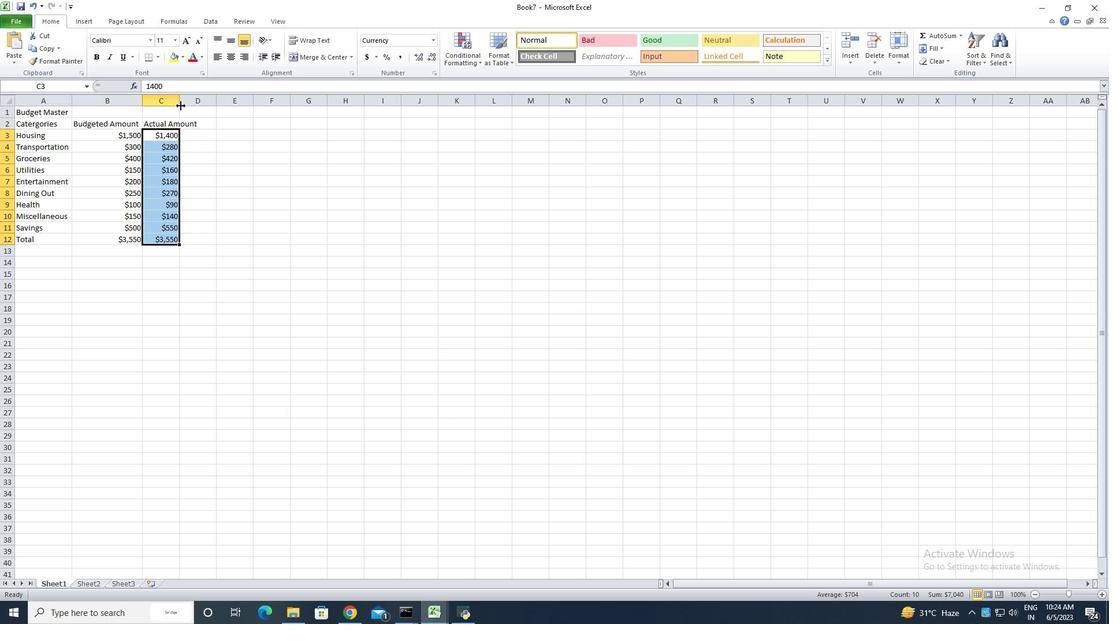 
Action: Mouse pressed left at (180, 105)
Screenshot: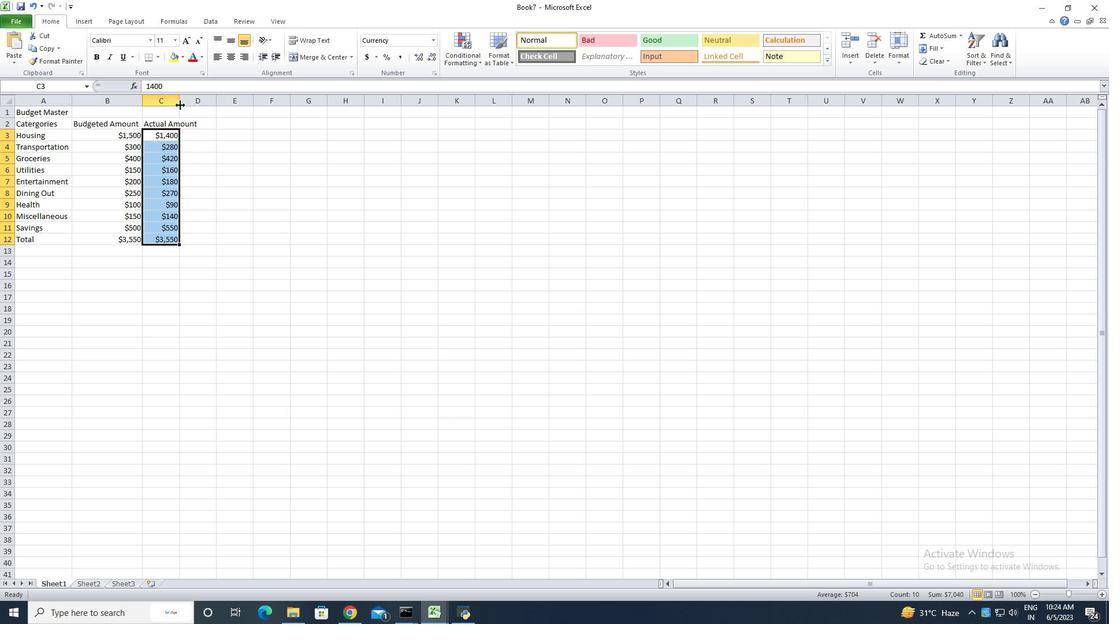 
Action: Mouse pressed left at (180, 105)
Screenshot: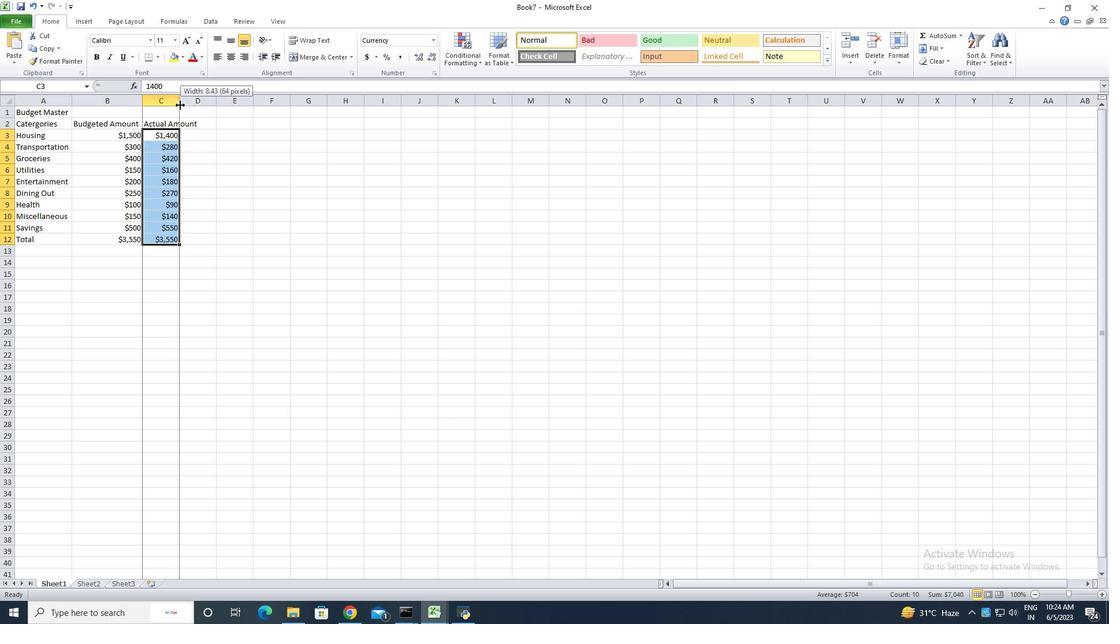 
Action: Mouse moved to (214, 125)
Screenshot: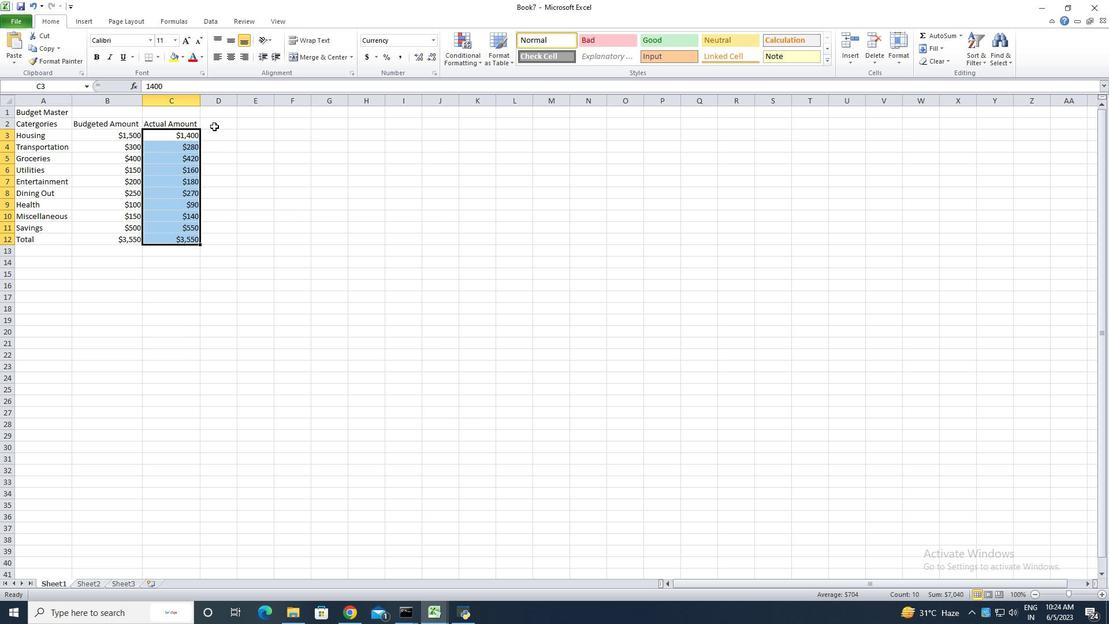 
Action: Mouse pressed left at (214, 125)
Screenshot: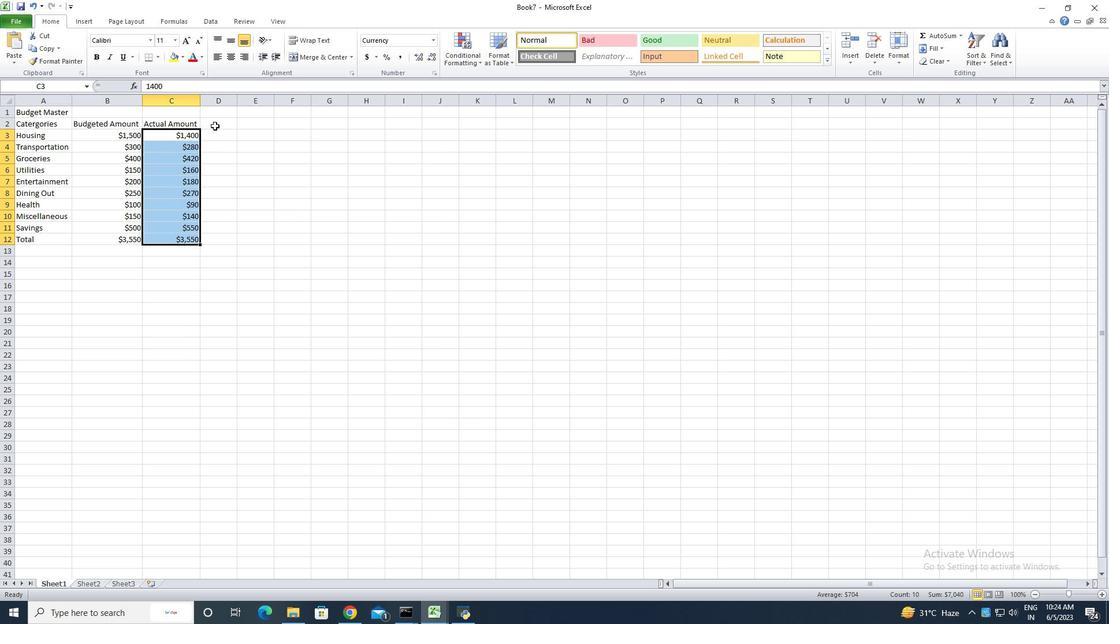 
Action: Key pressed <Key.shift>Diffrnen
Screenshot: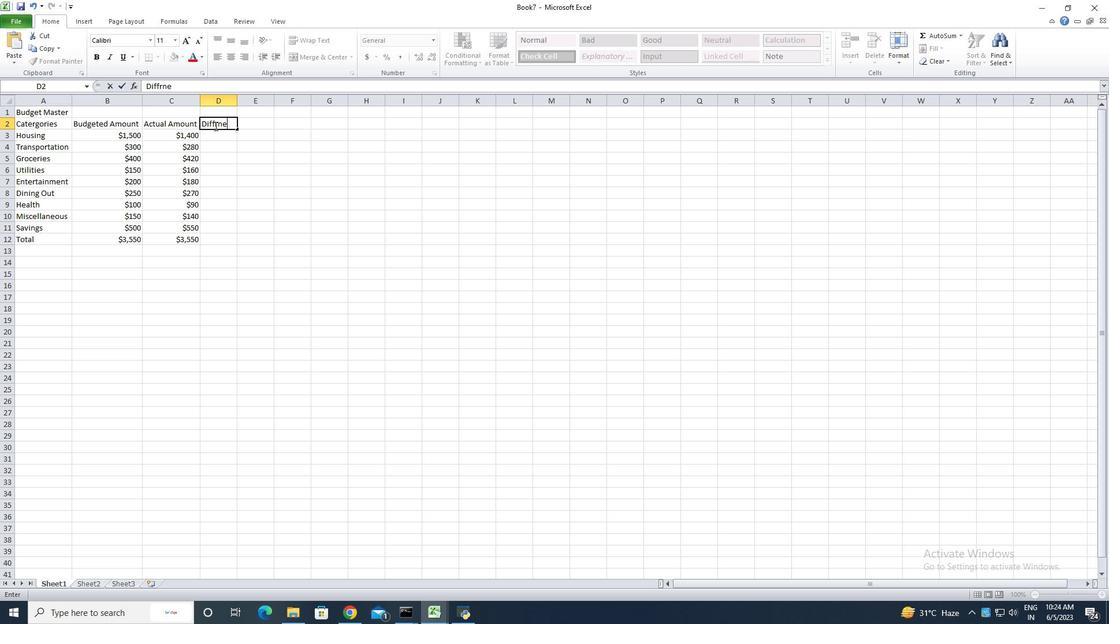 
Action: Mouse moved to (211, 113)
Screenshot: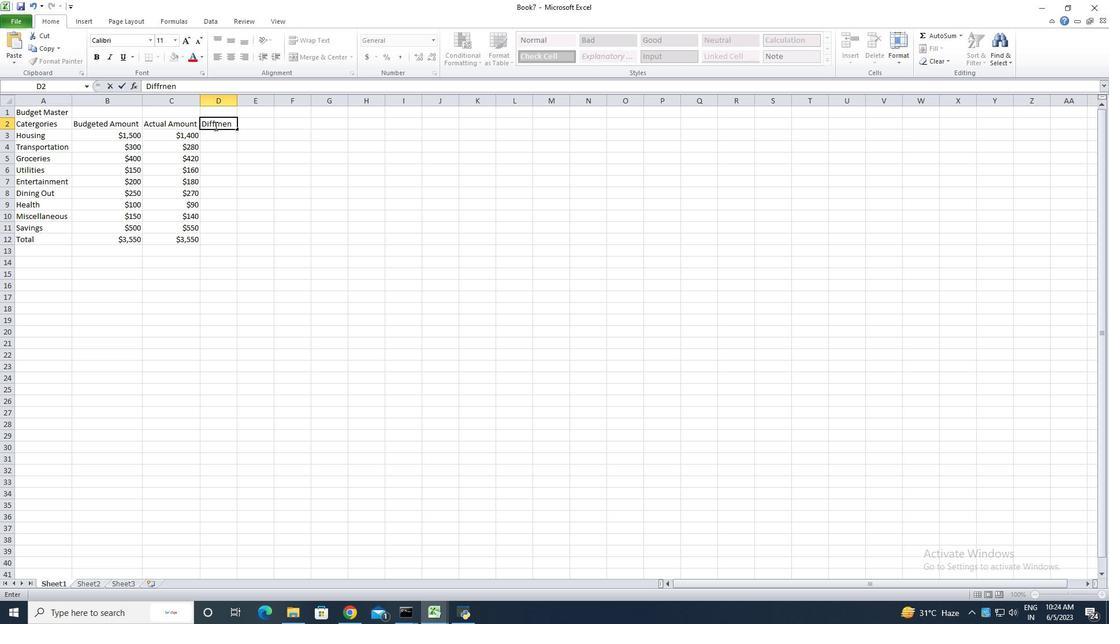 
Action: Key pressed <Key.backspace><Key.backspace><Key.backspace><Key.backspace>erence<Key.enter>
Screenshot: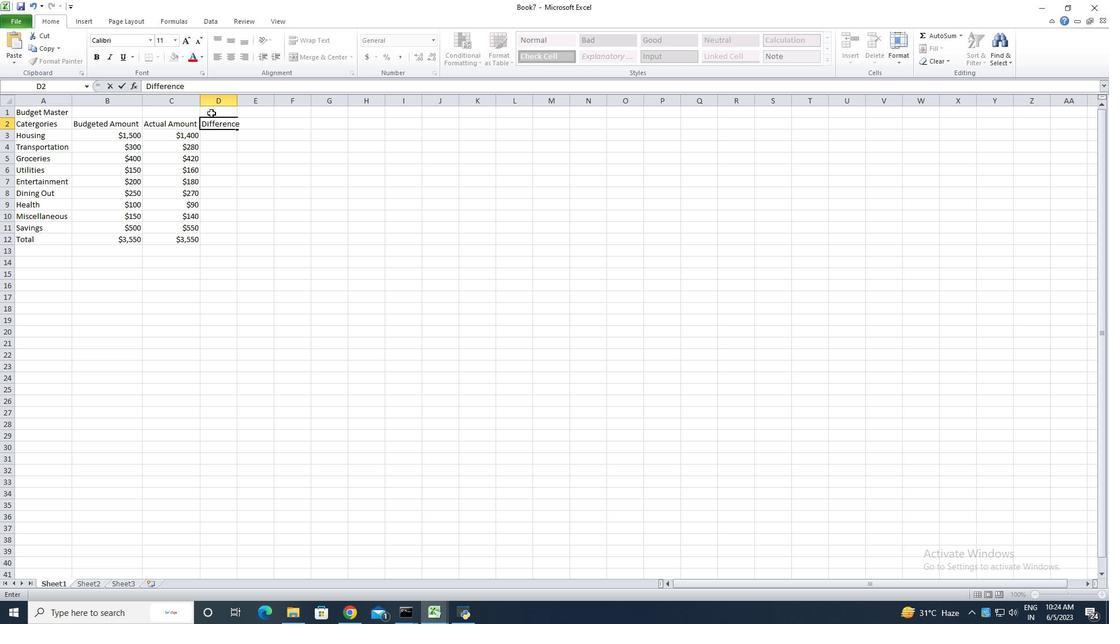 
Action: Mouse moved to (174, 136)
Screenshot: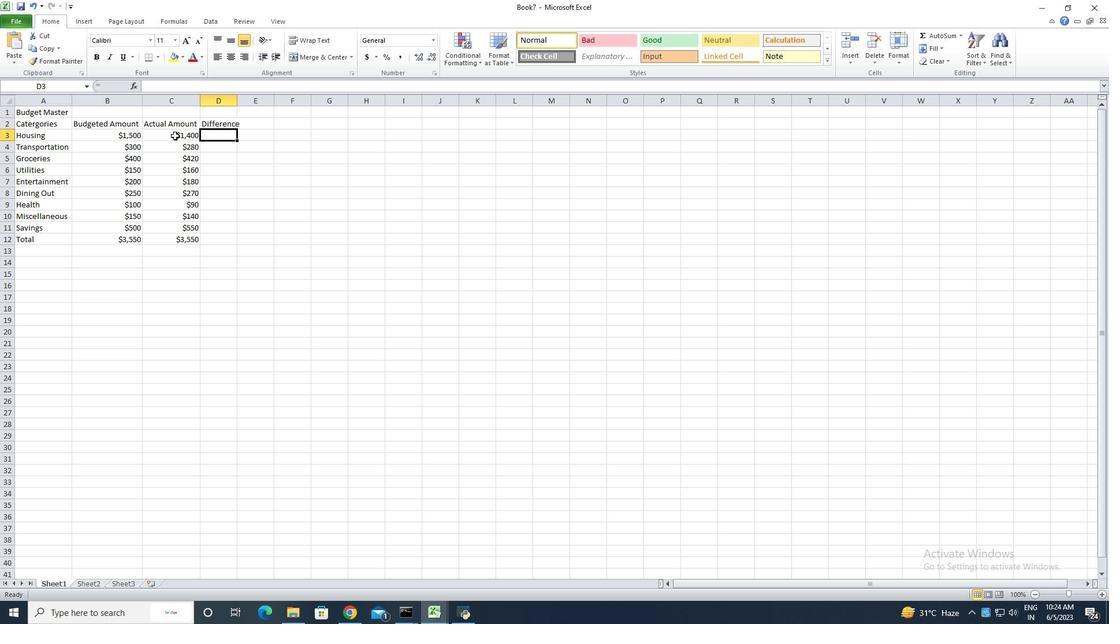 
Action: Key pressed =sum<Key.shift><Key.shift><Key.shift><Key.shift><Key.shift><Key.shift><Key.shift><Key.shift><Key.shift>(
Screenshot: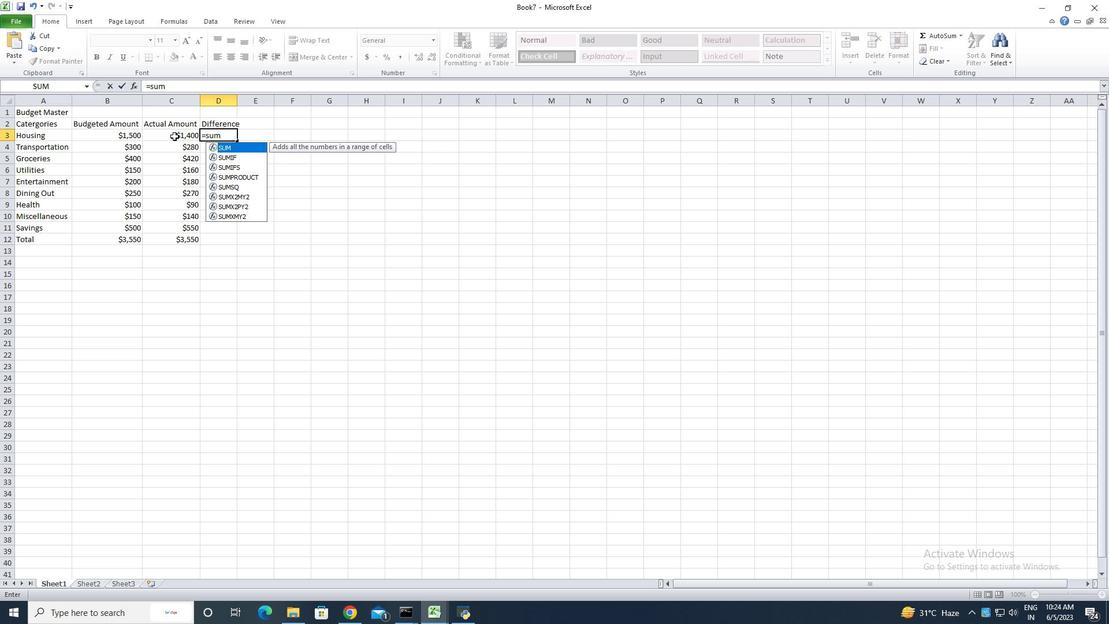 
Action: Mouse pressed left at (174, 136)
Screenshot: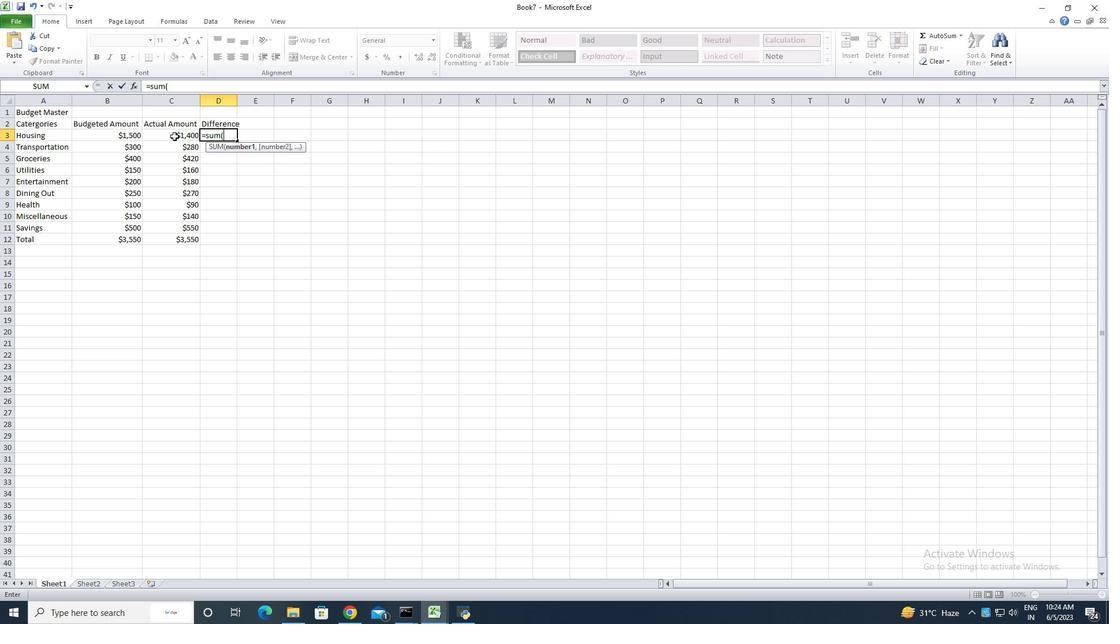 
Action: Key pressed -
Screenshot: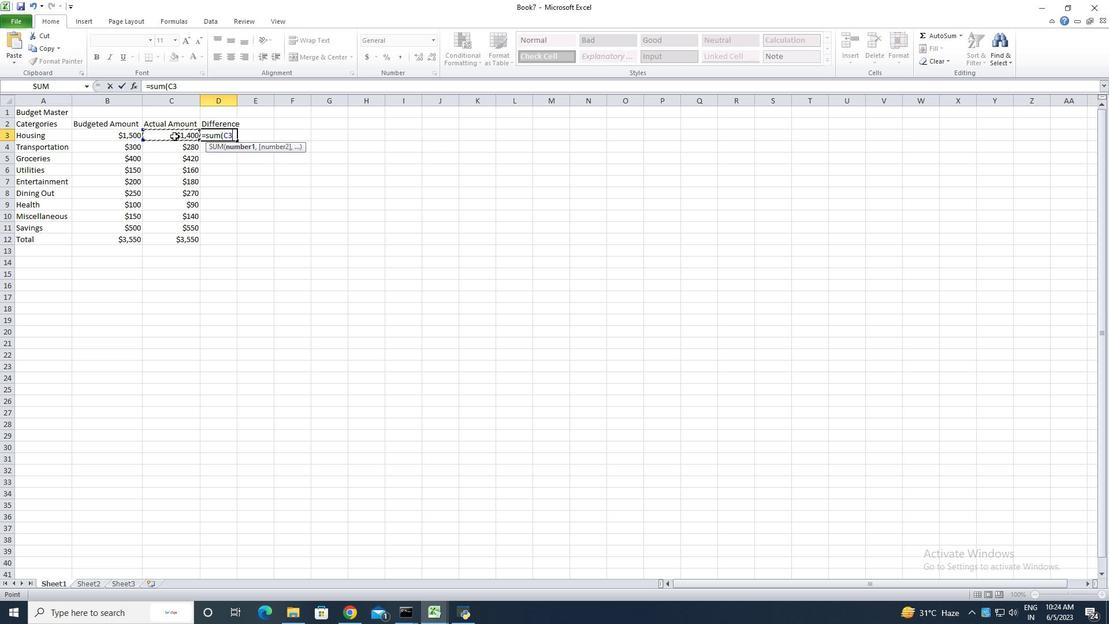 
Action: Mouse moved to (124, 136)
Screenshot: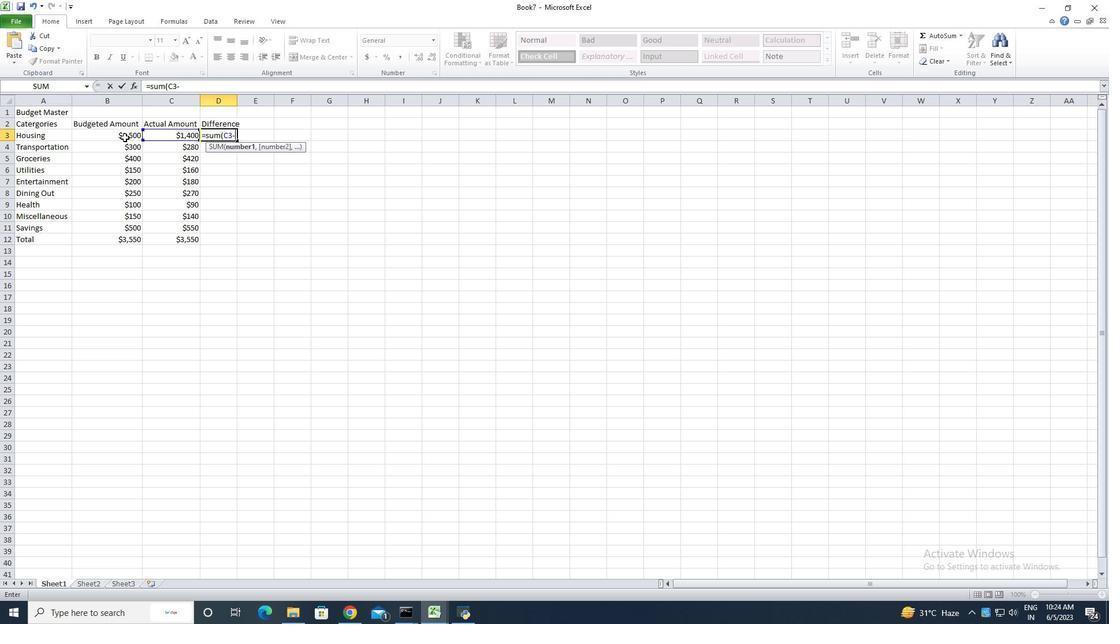 
Action: Mouse pressed left at (124, 136)
Screenshot: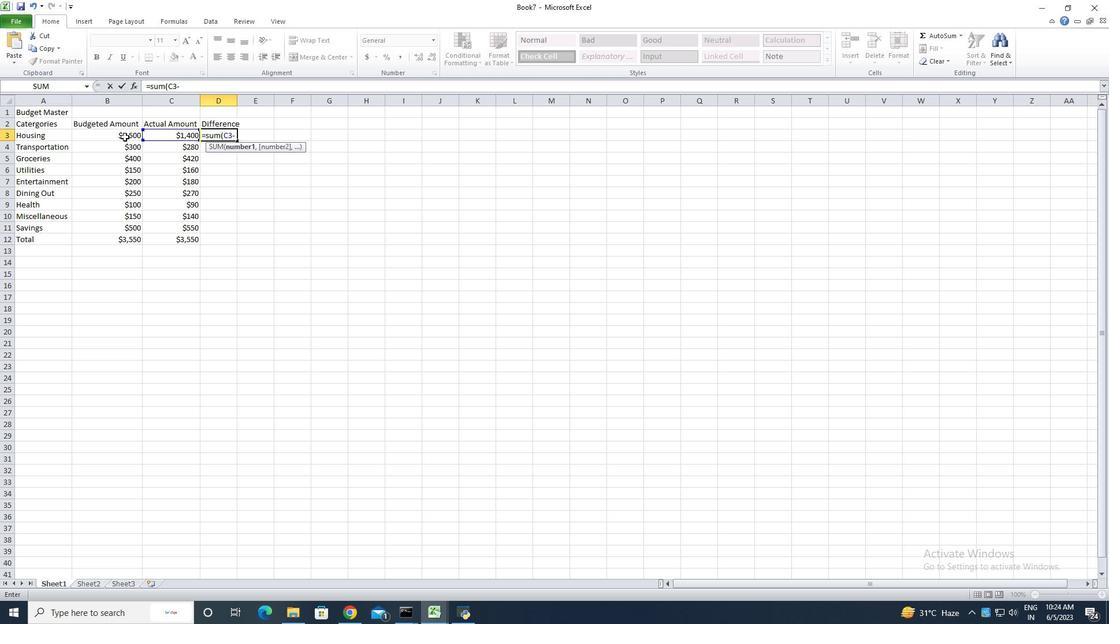 
Action: Key pressed <Key.shift><Key.shift><Key.shift><Key.shift><Key.shift><Key.shift><Key.shift><Key.shift><Key.shift><Key.shift><Key.shift><Key.shift><Key.shift><Key.shift><Key.shift><Key.shift><Key.shift><Key.shift><Key.shift><Key.shift><Key.shift><Key.shift><Key.shift><Key.shift><Key.shift><Key.shift><Key.shift><Key.shift><Key.shift><Key.shift><Key.shift><Key.shift><Key.shift><Key.shift><Key.shift><Key.shift>)<Key.enter>=<Key.shift><Key.shift><Key.shift><Key.shift><Key.shift><Key.shift><Key.backspace>
Screenshot: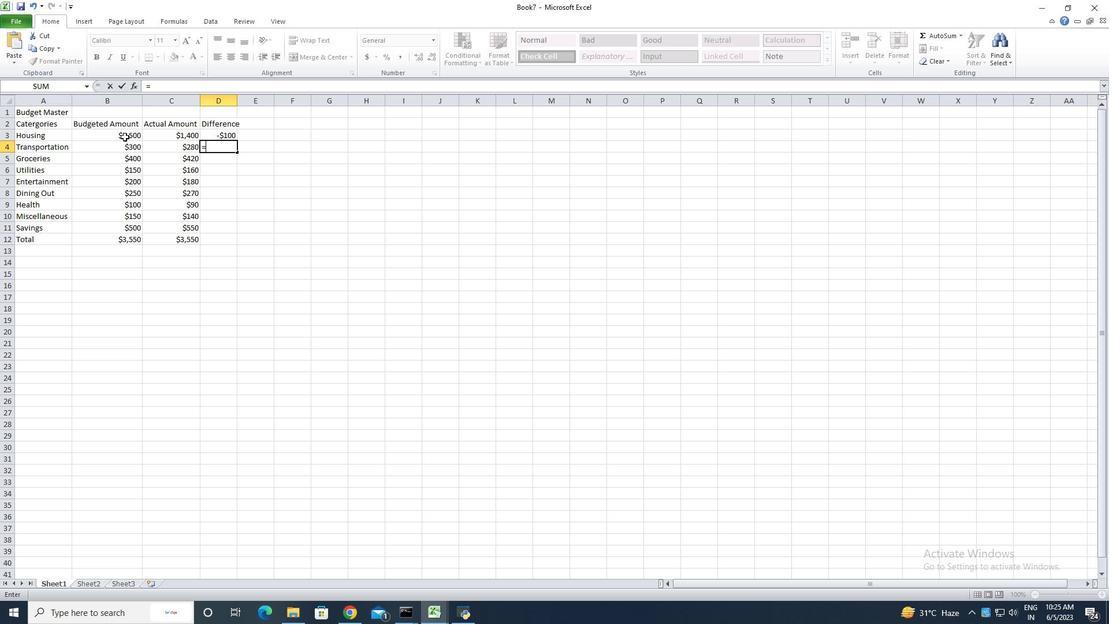 
Action: Mouse moved to (216, 136)
Screenshot: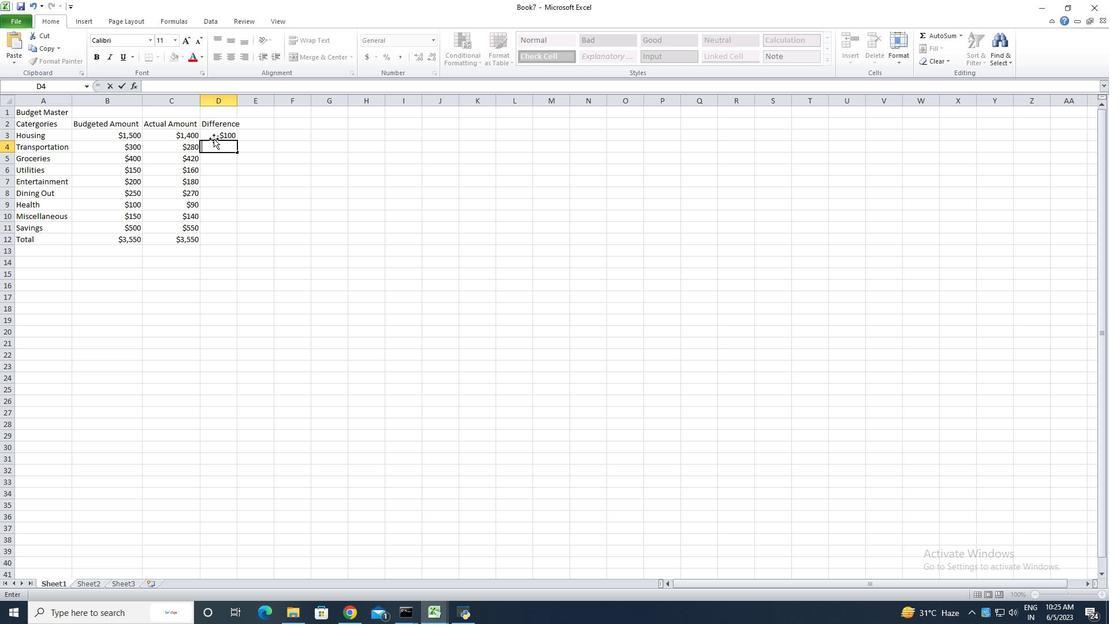 
Action: Mouse pressed left at (216, 136)
Screenshot: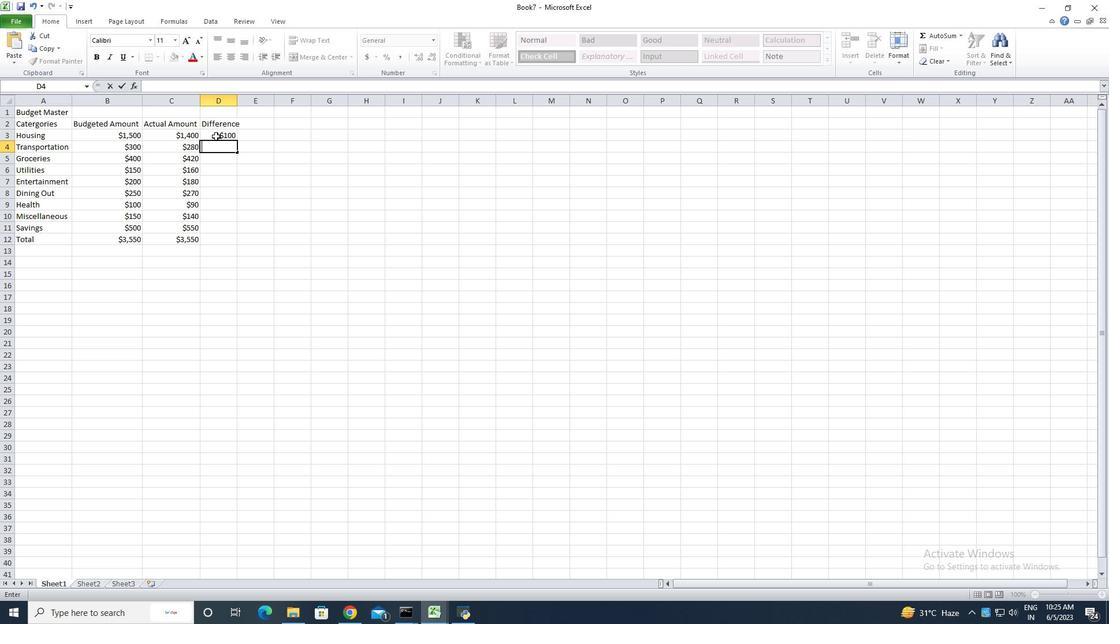 
Action: Mouse moved to (235, 139)
Screenshot: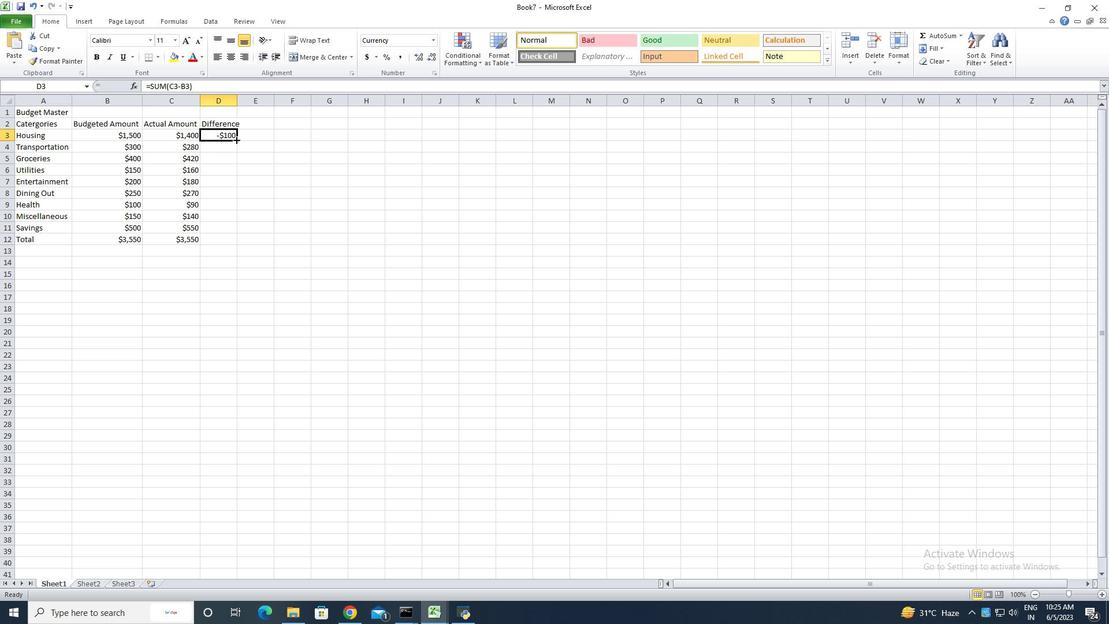 
Action: Mouse pressed left at (235, 139)
Screenshot: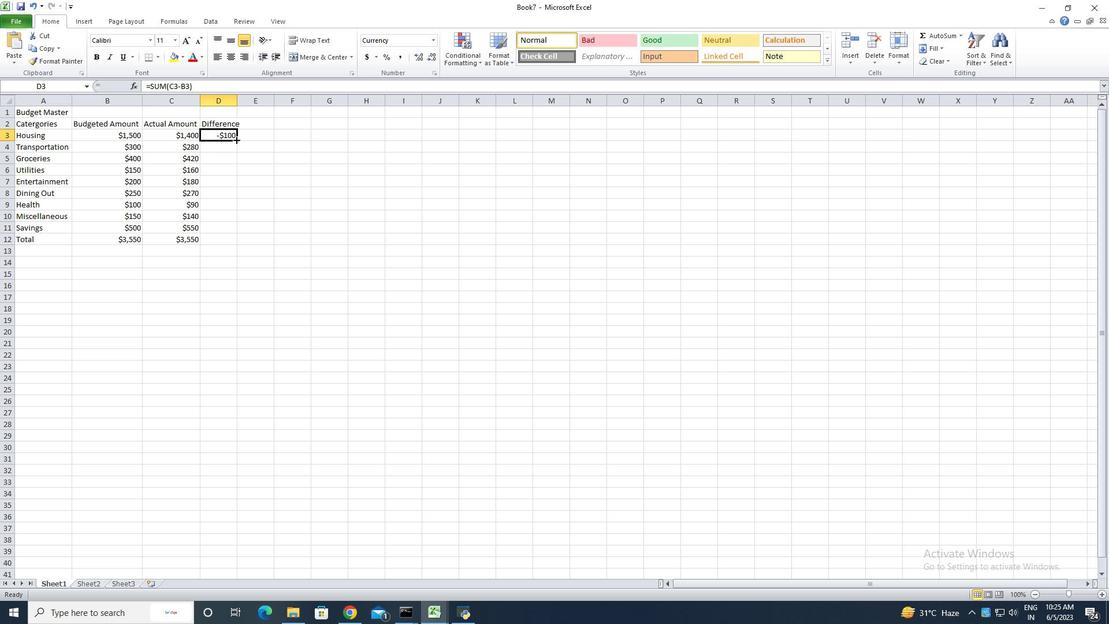 
Action: Mouse moved to (237, 101)
Screenshot: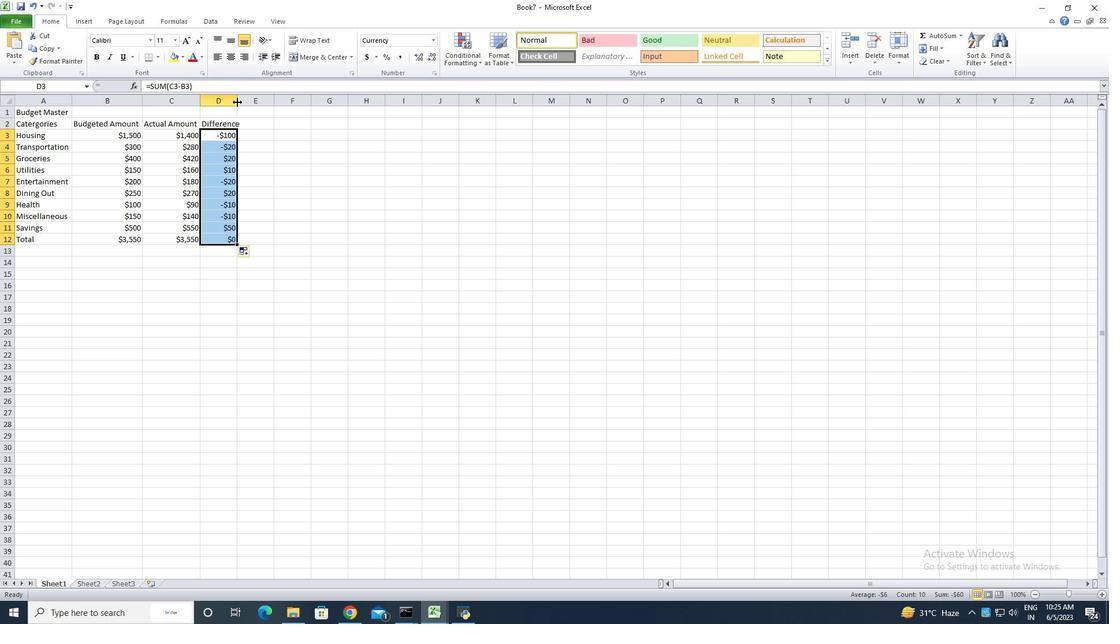 
Action: Mouse pressed left at (237, 101)
Screenshot: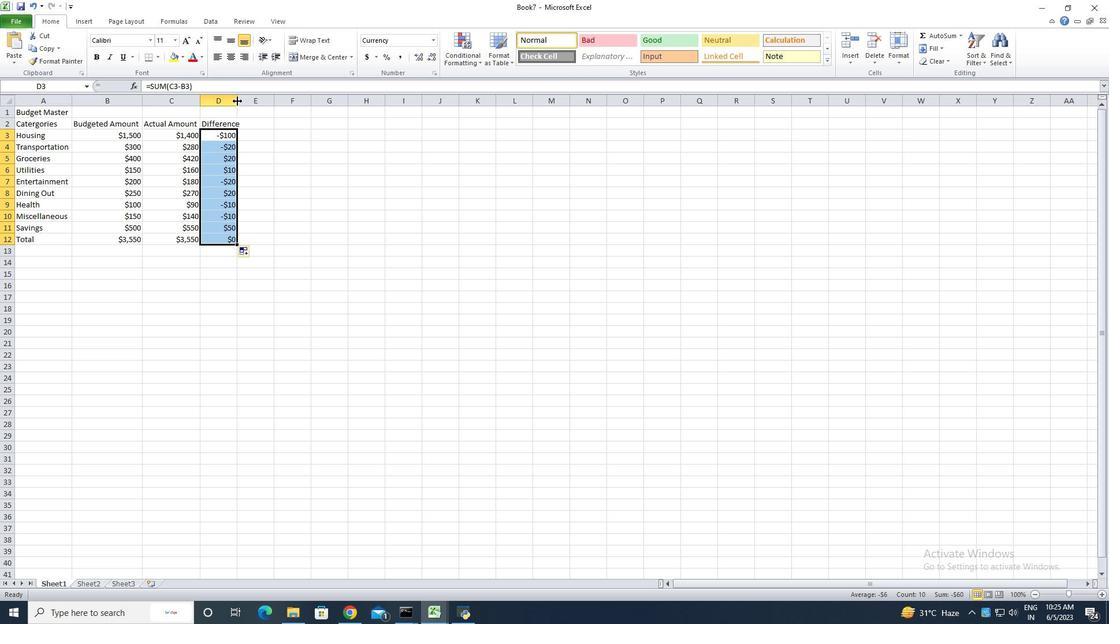 
Action: Mouse pressed left at (237, 101)
Screenshot: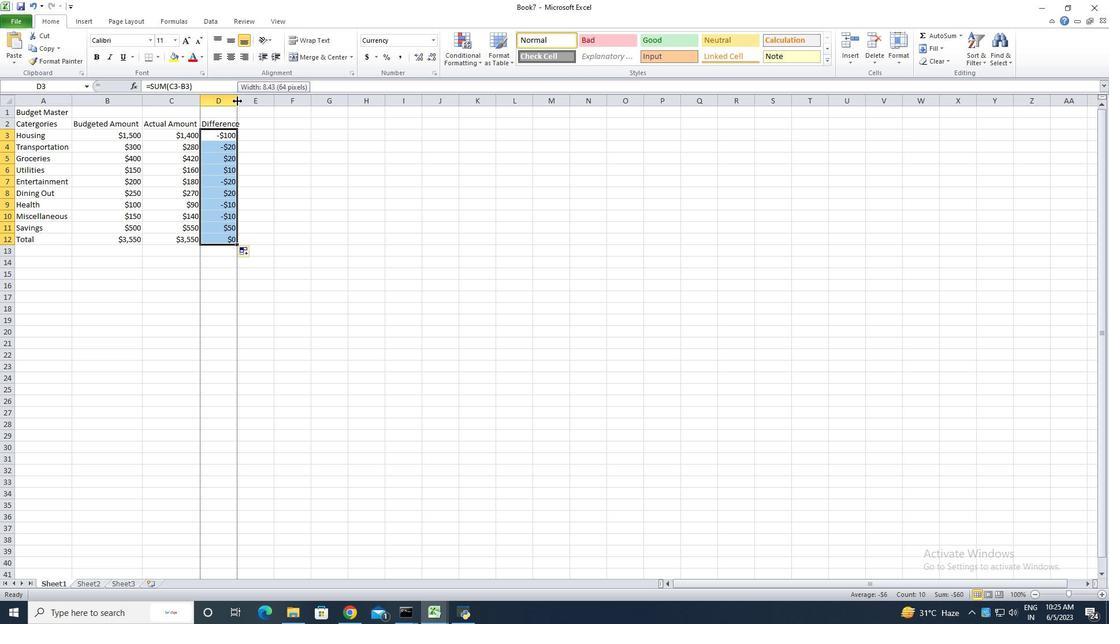 
Action: Mouse moved to (38, 115)
Screenshot: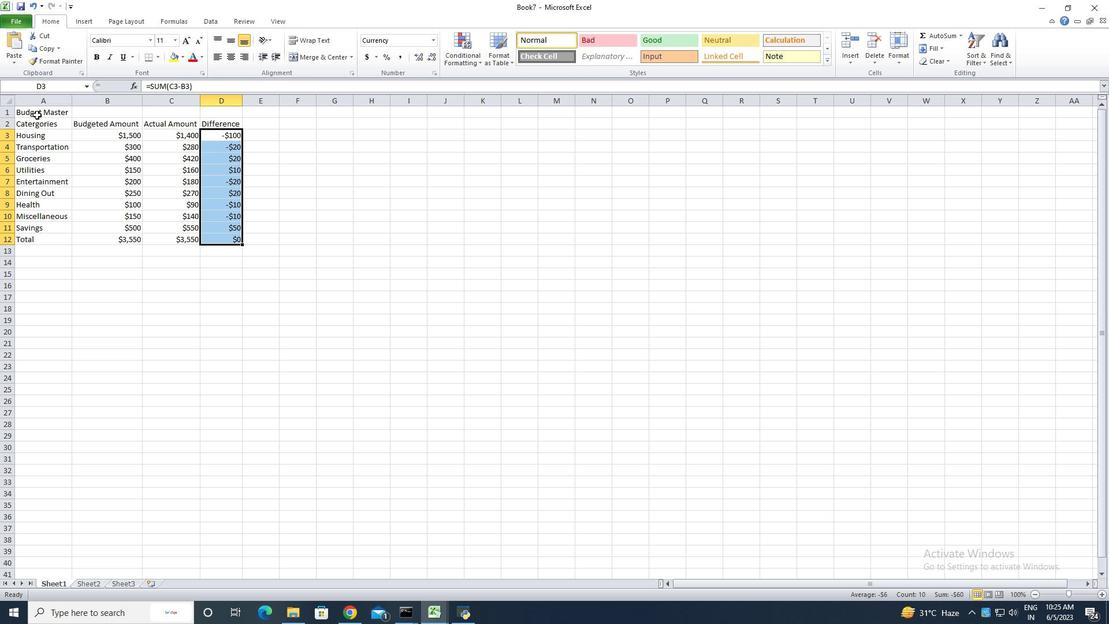 
Action: Mouse pressed left at (38, 115)
Screenshot: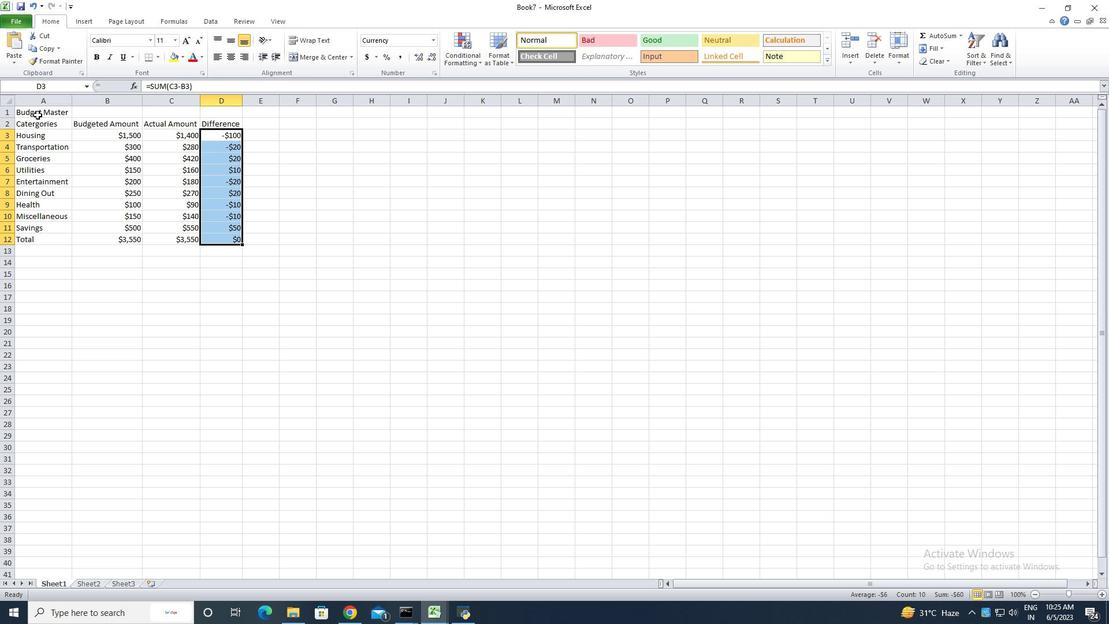 
Action: Mouse moved to (54, 112)
Screenshot: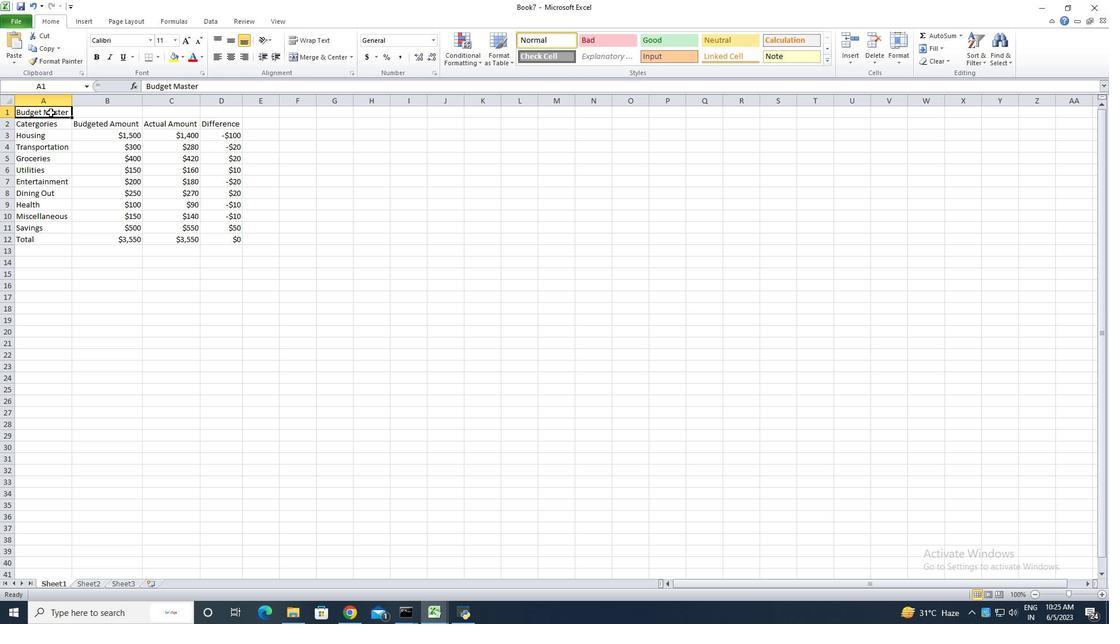 
Action: Mouse pressed left at (54, 112)
Screenshot: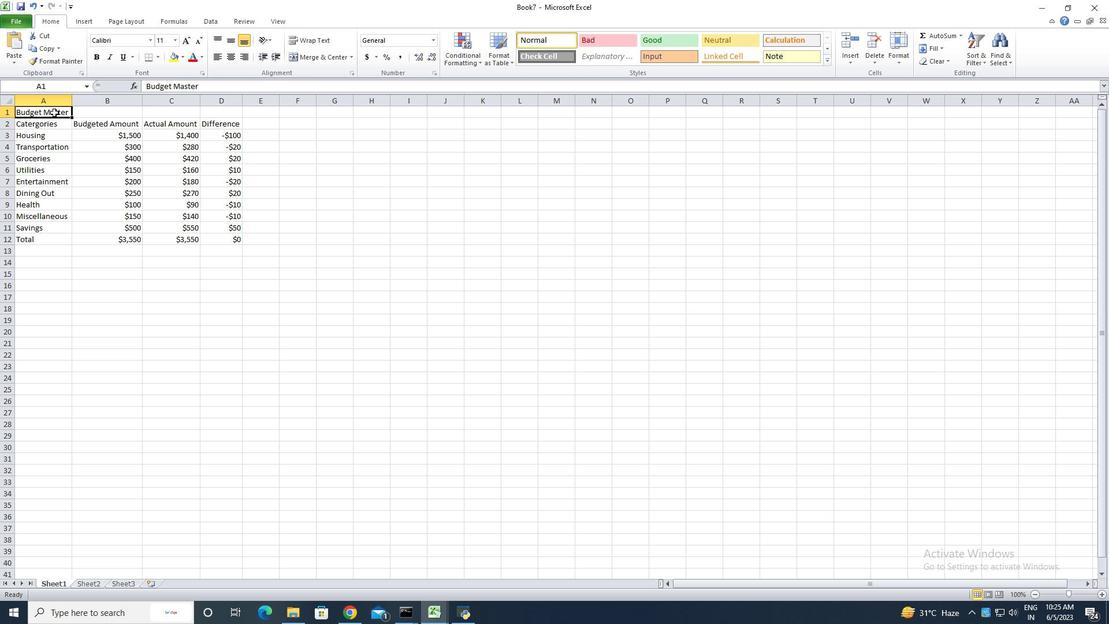 
Action: Mouse moved to (316, 54)
Screenshot: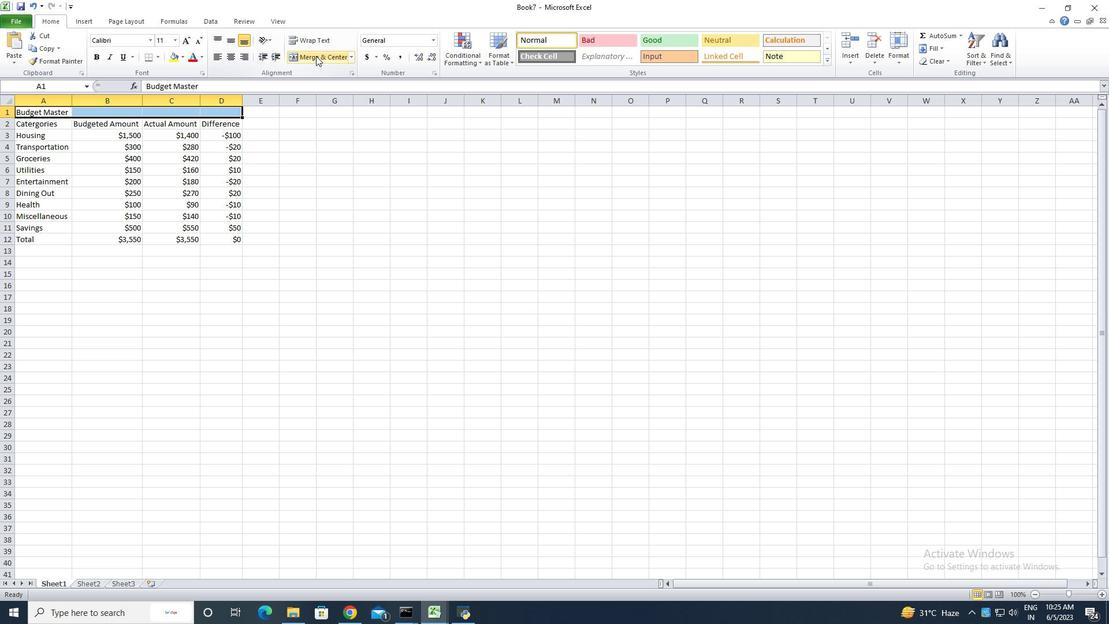 
Action: Mouse pressed left at (316, 54)
Screenshot: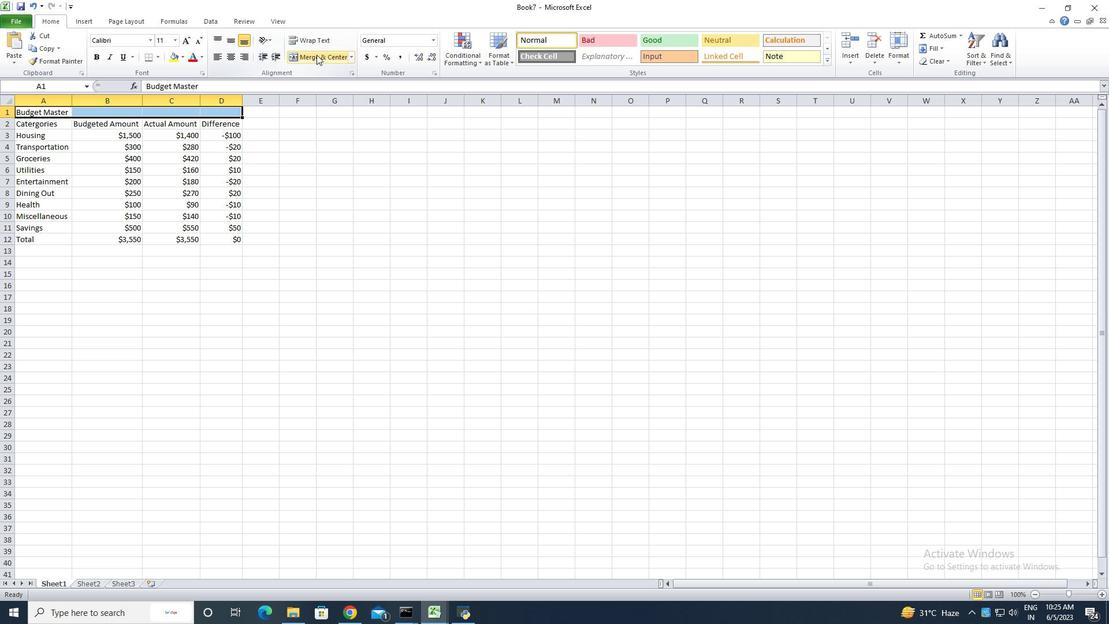 
Action: Mouse moved to (15, 20)
Screenshot: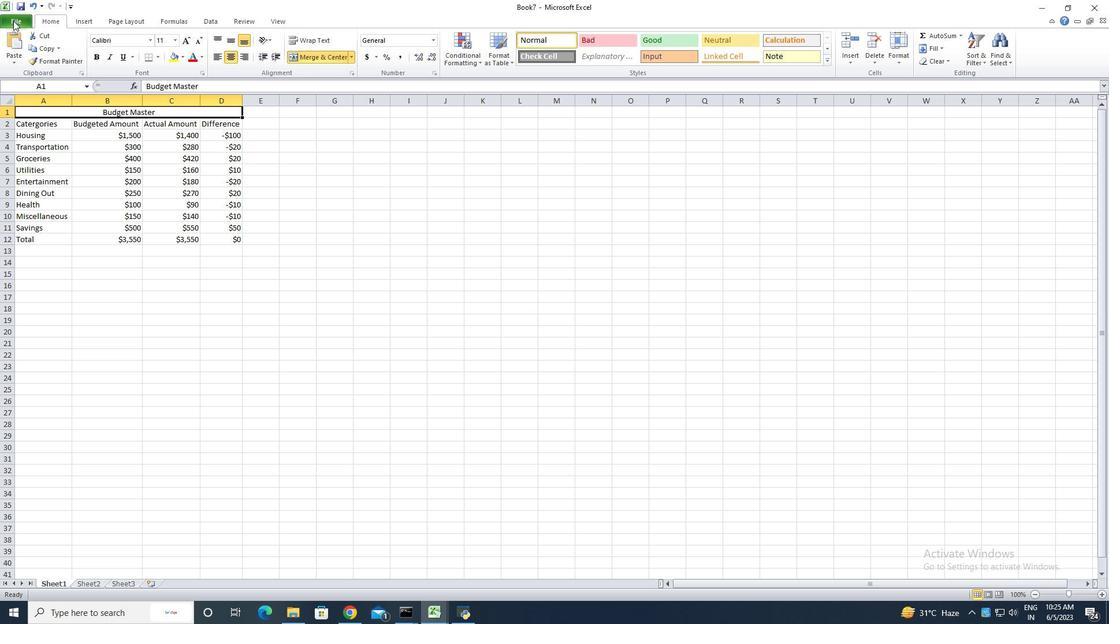 
Action: Mouse pressed left at (15, 20)
Screenshot: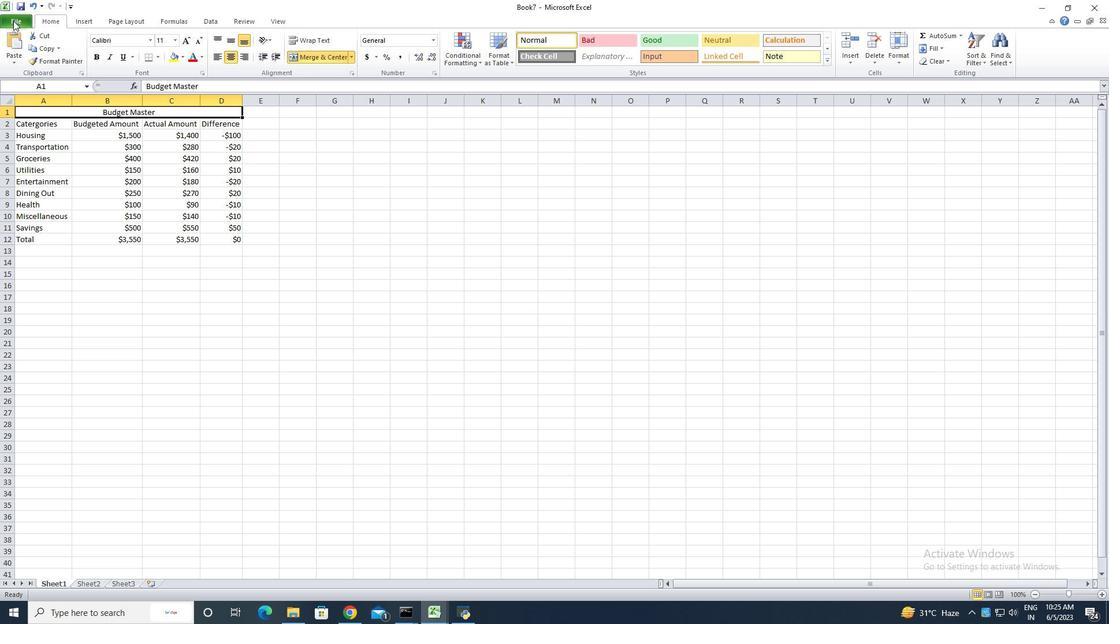 
Action: Mouse moved to (34, 57)
Screenshot: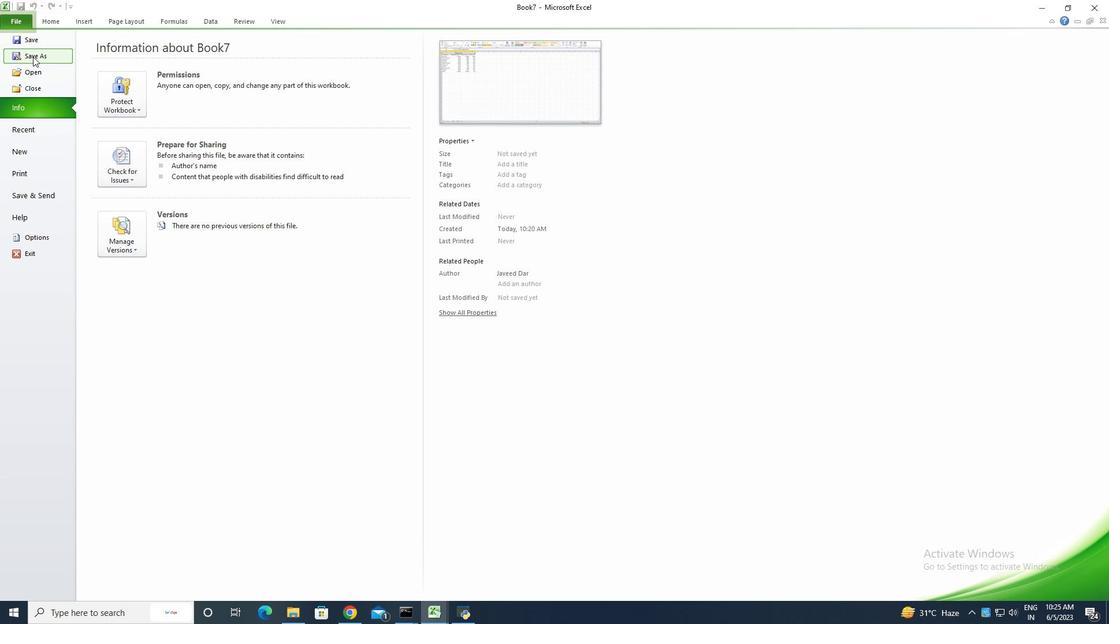 
Action: Mouse pressed left at (34, 57)
Screenshot: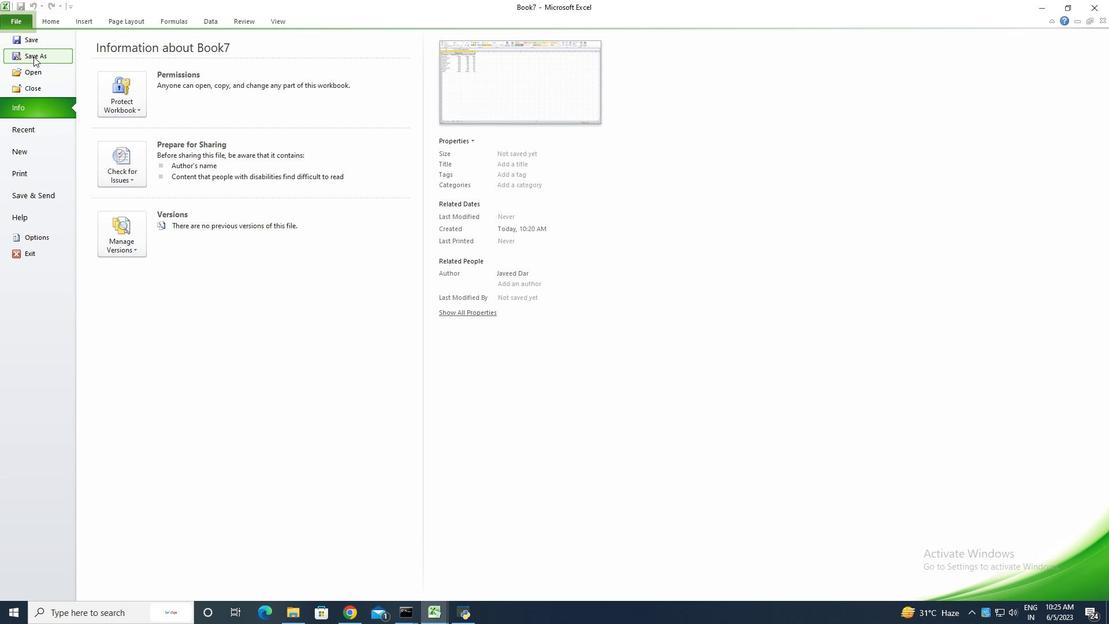 
Action: Key pressed <Key.shift><Key.shift><Key.shift><Key.shift><Key.shift><Key.shift><Key.shift><Key.shift><Key.shift><Key.shift><Key.shift><Key.shift><Key.shift><Key.shift><Key.shift><Key.shift><Key.shift><Key.shift><Key.shift><Key.shift><Key.shift><Key.shift><Key.shift><Key.shift><Key.shift><Key.shift><Key.shift><Key.shift>Drive<Key.space><Key.shift>Sales<Key.space><Key.shift>review
Screenshot: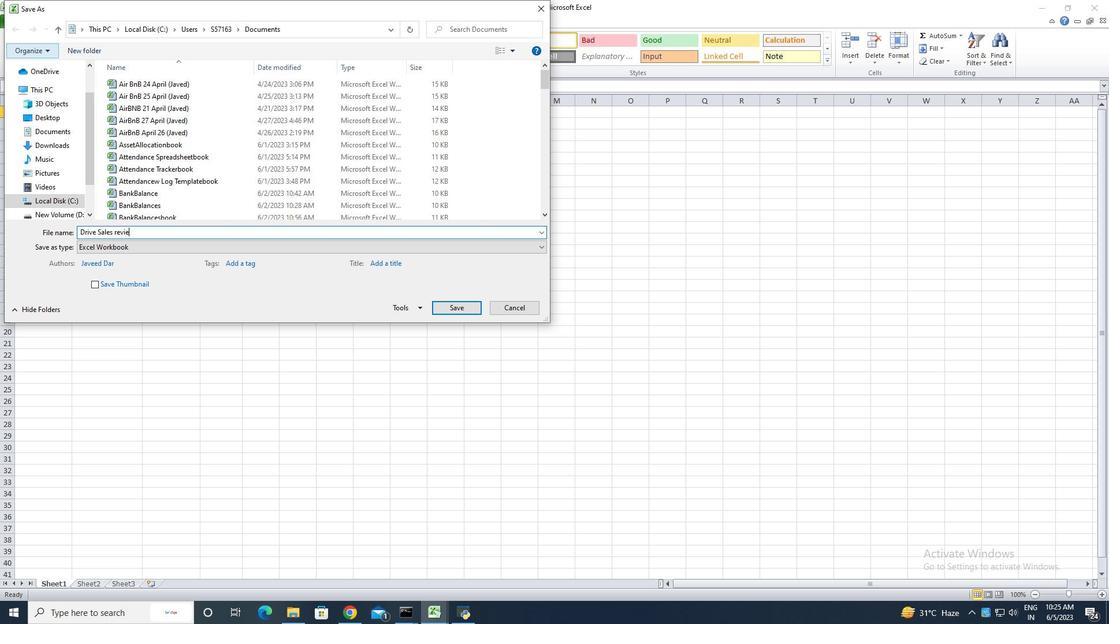 
Action: Mouse moved to (455, 309)
Screenshot: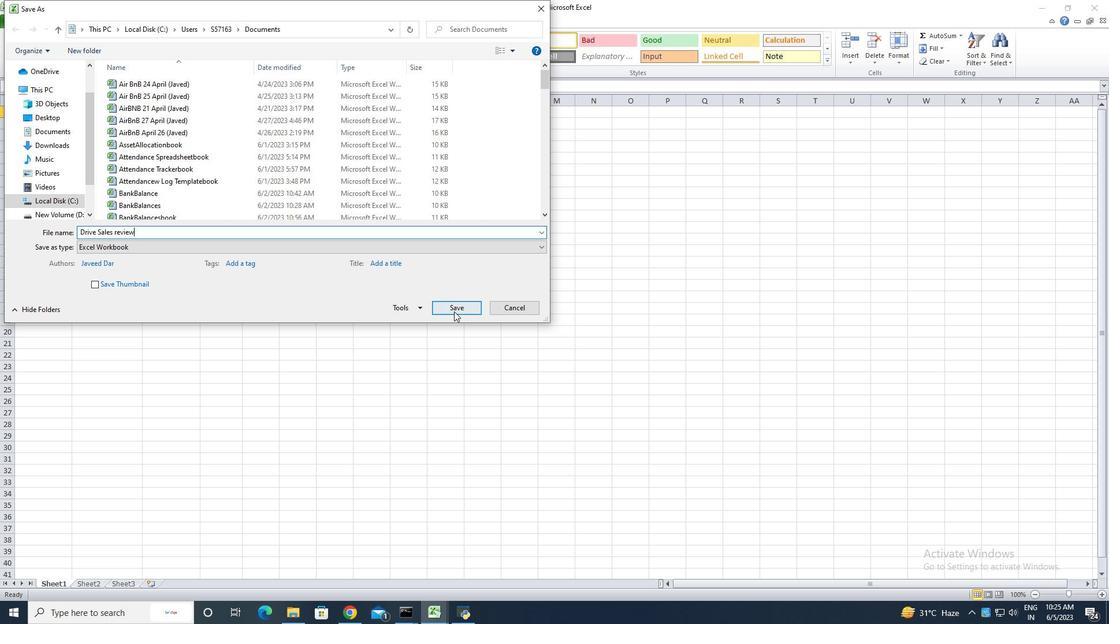 
Action: Mouse pressed left at (455, 309)
Screenshot: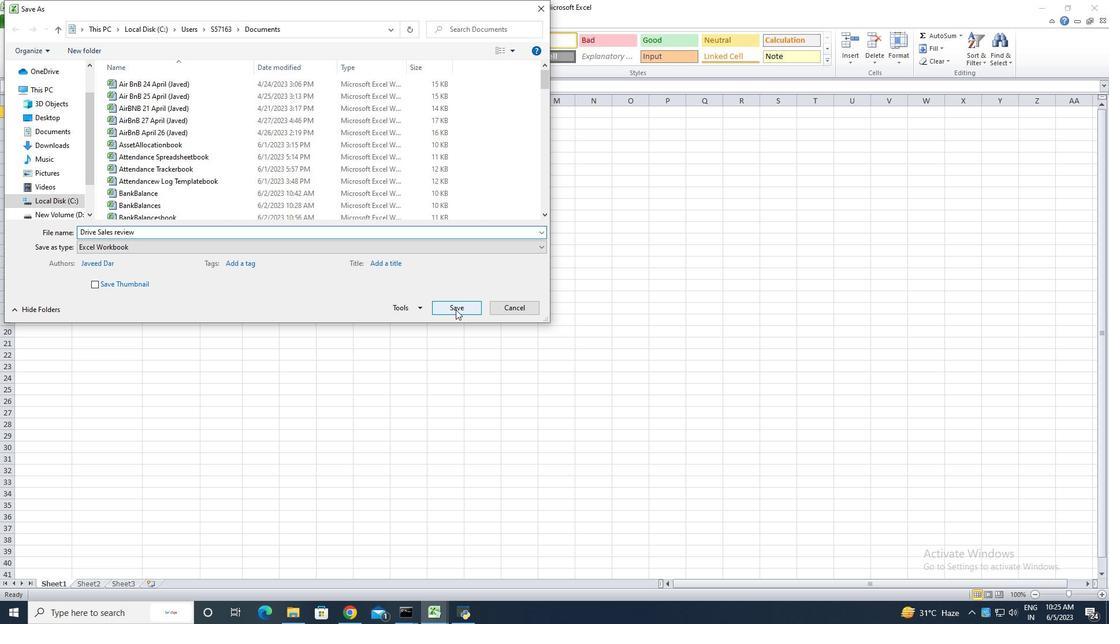 
Action: Mouse moved to (262, 294)
Screenshot: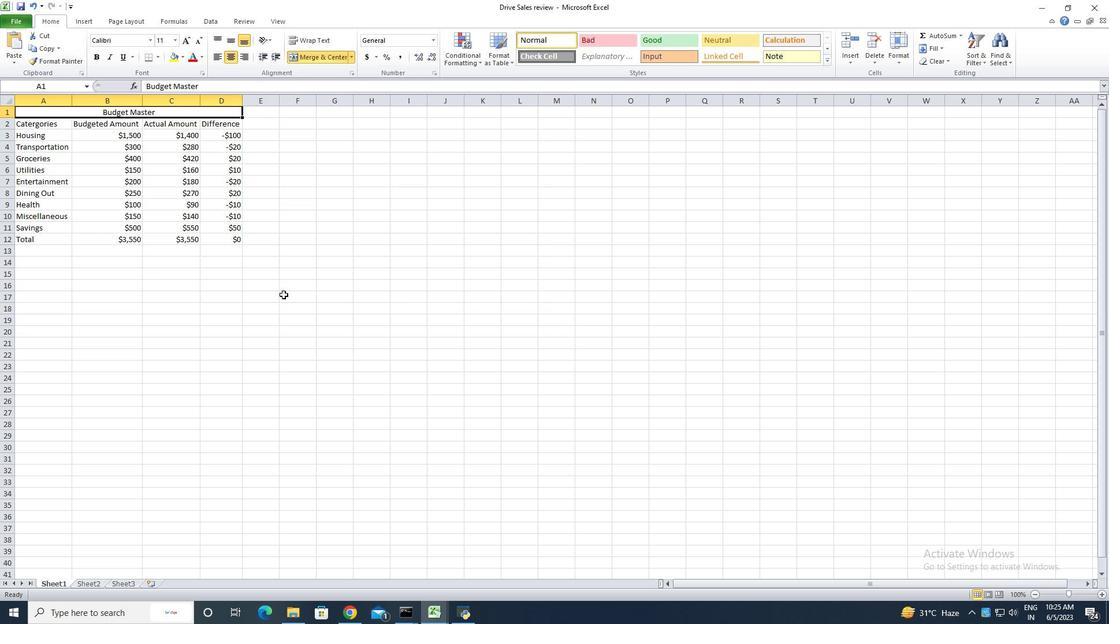 
Action: Key pressed ctrl+S
Screenshot: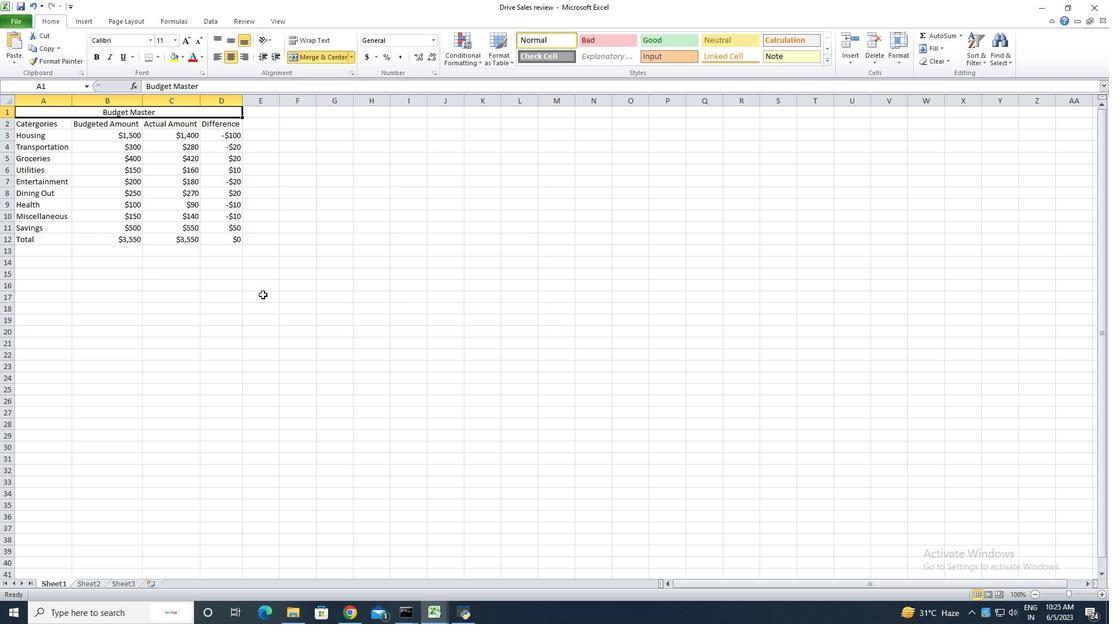 
Action: Mouse moved to (193, 258)
Screenshot: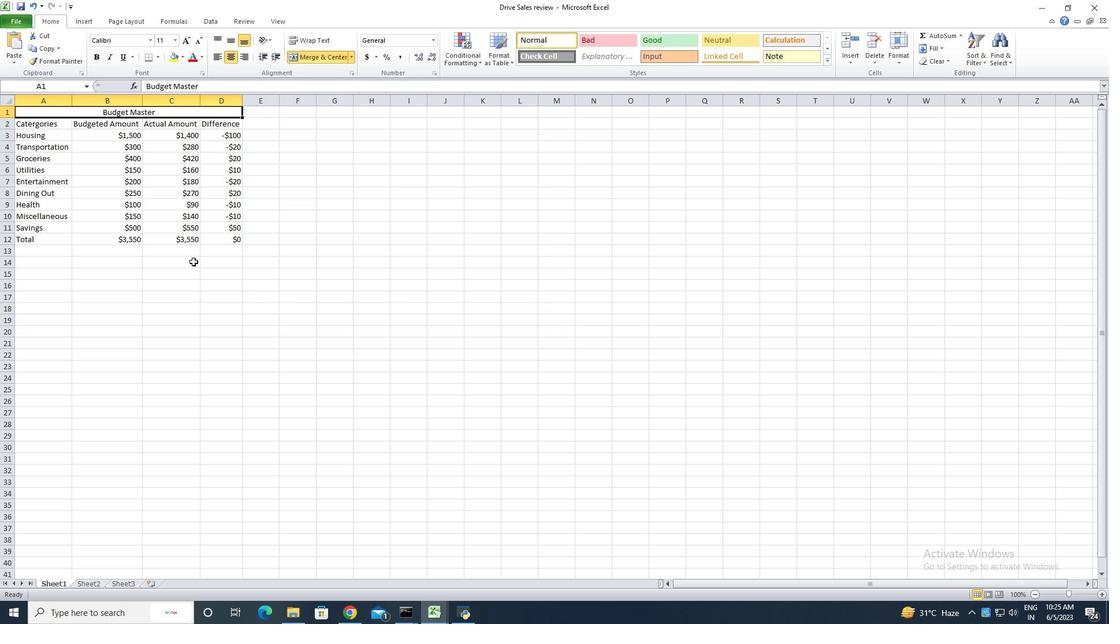 
